 Task: Disable branch protection rules of the repository "Javascript".
Action: Mouse moved to (1228, 300)
Screenshot: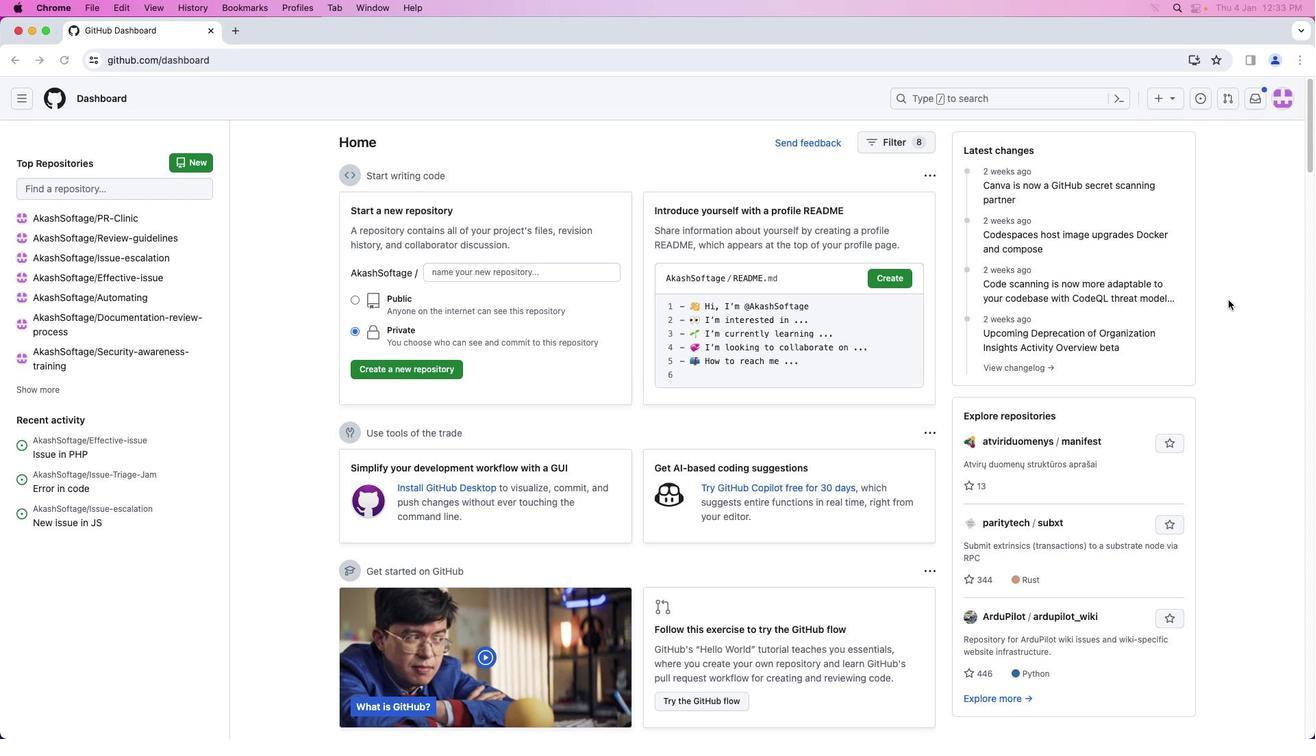 
Action: Mouse pressed left at (1228, 300)
Screenshot: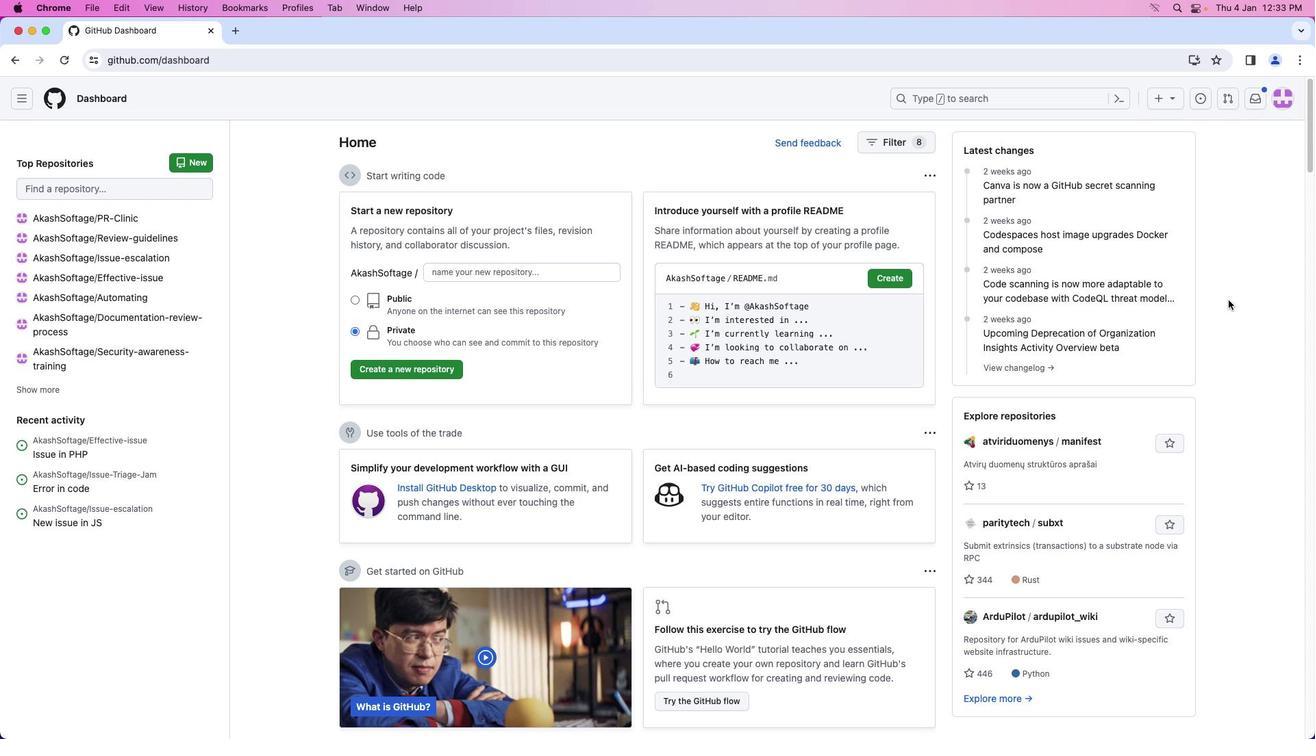 
Action: Mouse moved to (1279, 102)
Screenshot: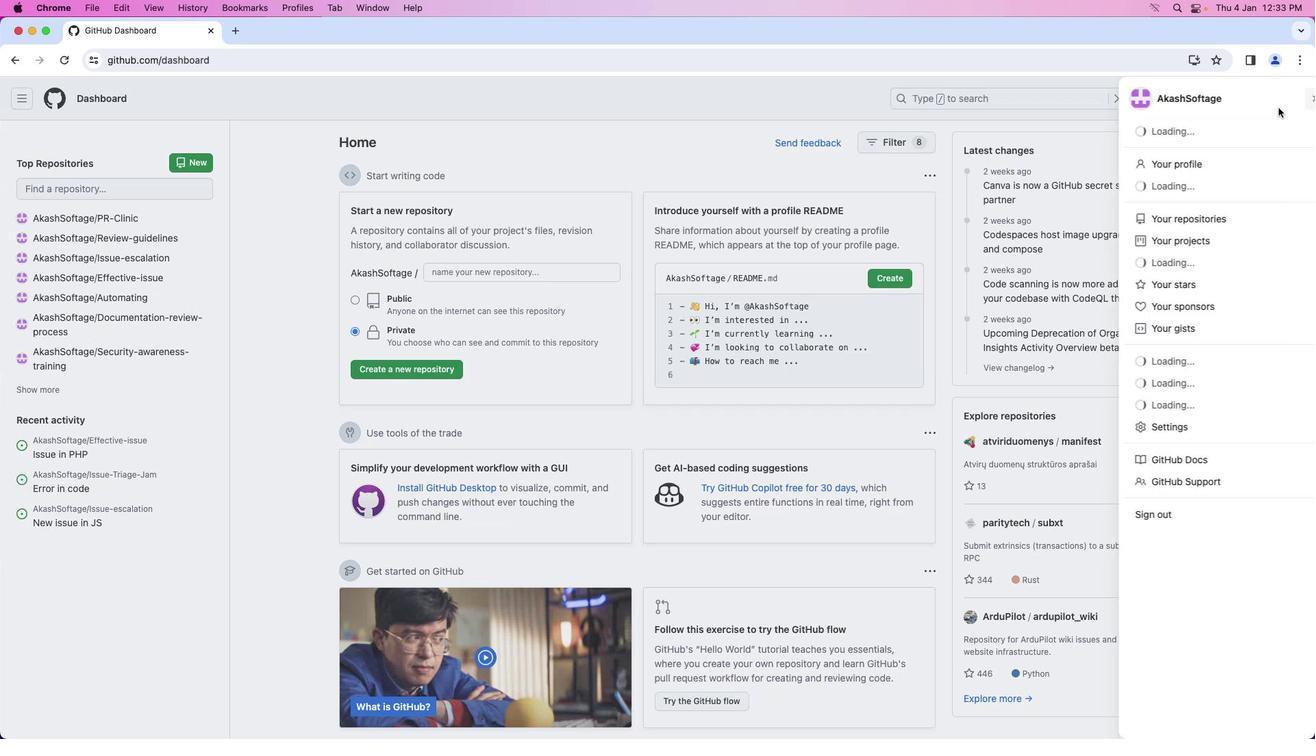 
Action: Mouse pressed left at (1279, 102)
Screenshot: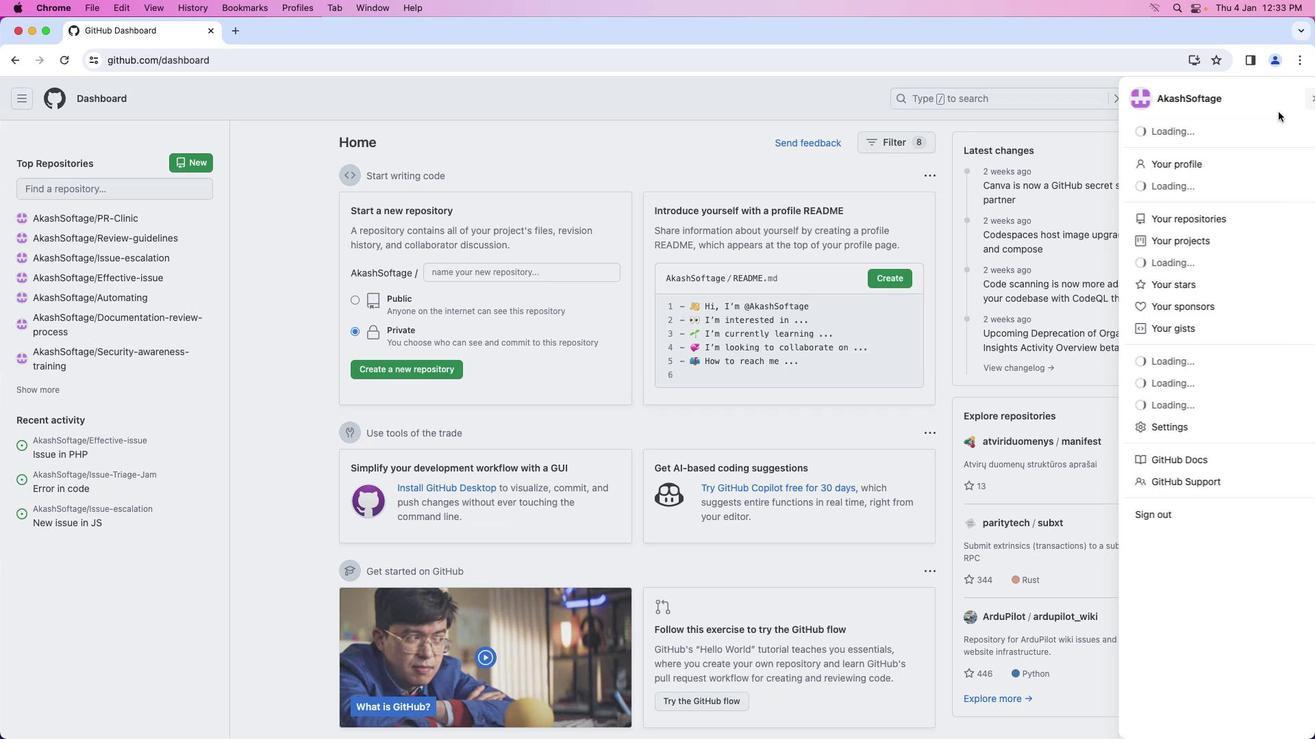 
Action: Mouse moved to (1237, 215)
Screenshot: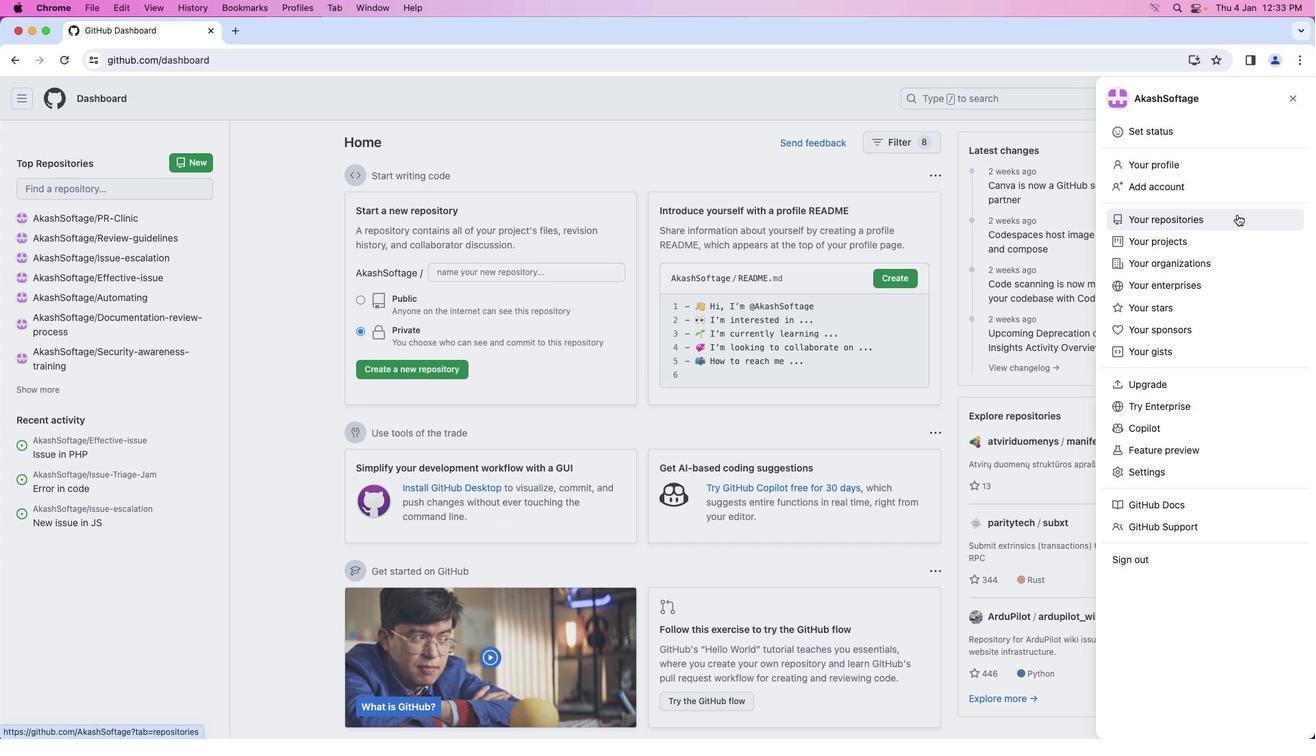 
Action: Mouse pressed left at (1237, 215)
Screenshot: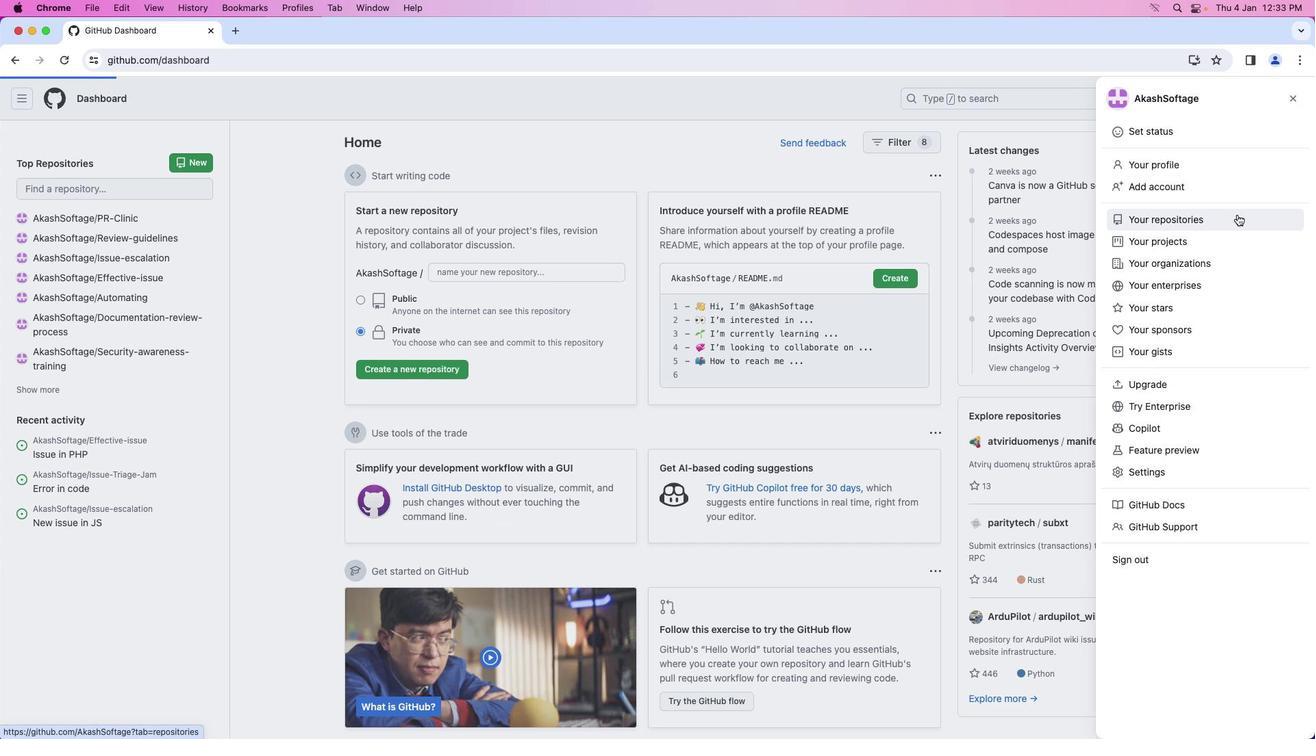
Action: Mouse moved to (484, 228)
Screenshot: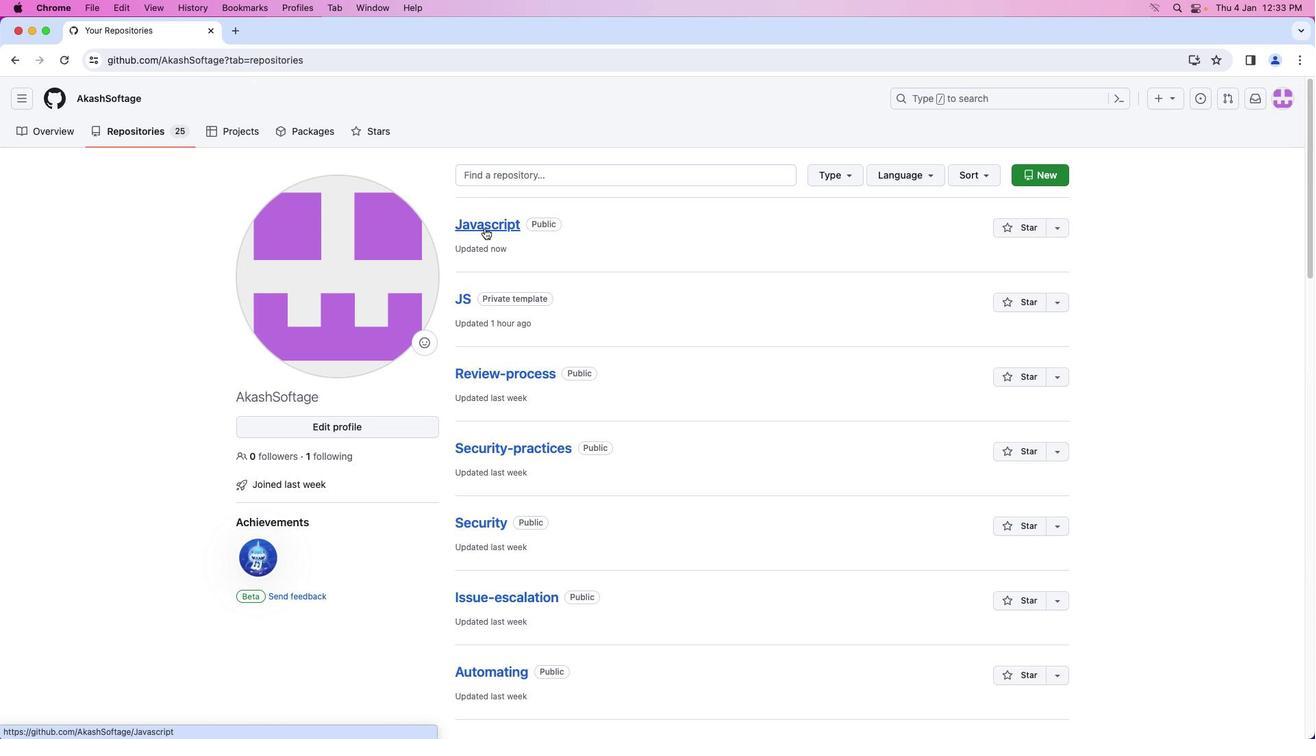 
Action: Mouse pressed left at (484, 228)
Screenshot: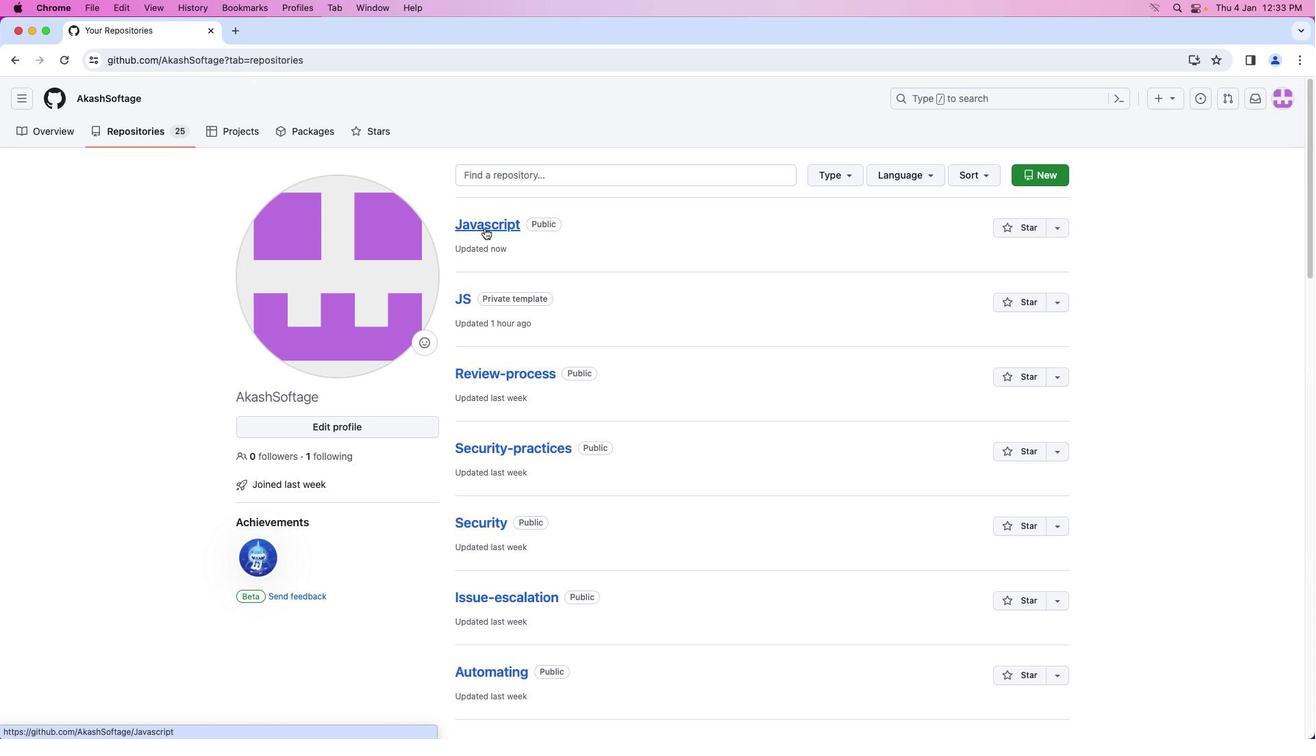 
Action: Mouse moved to (576, 132)
Screenshot: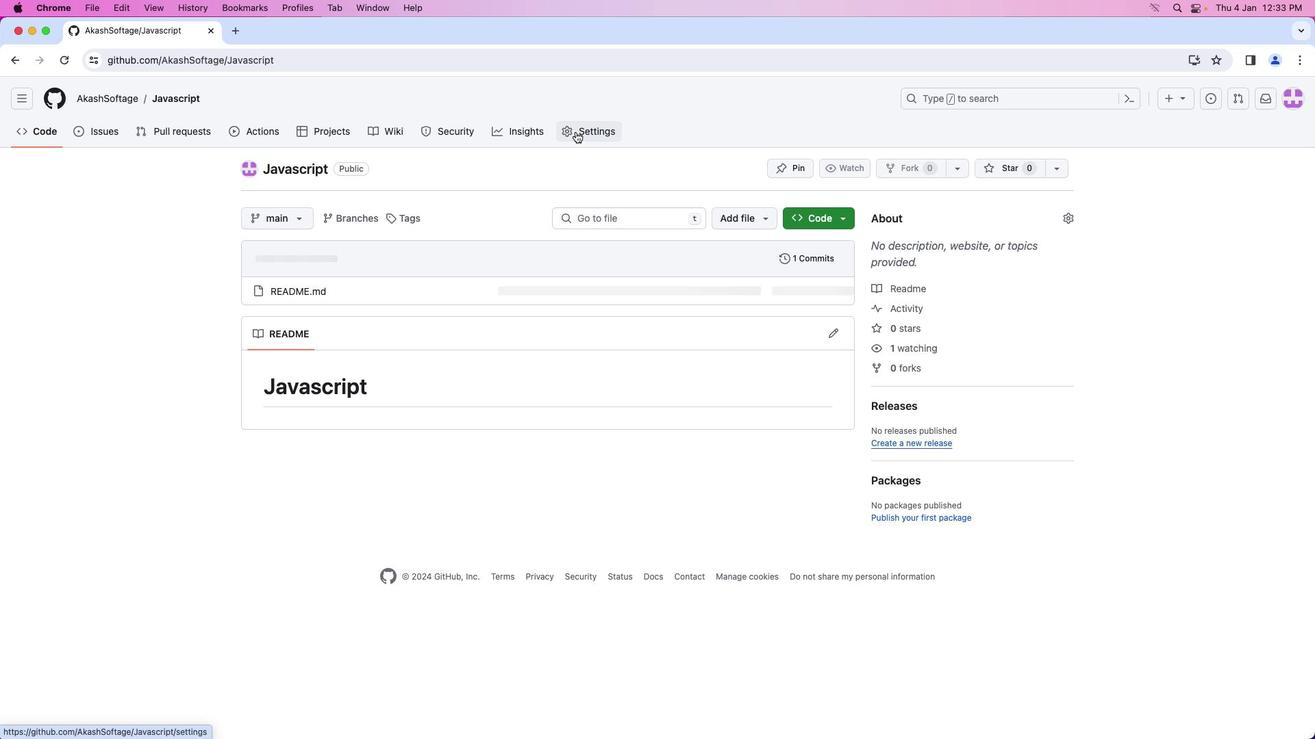 
Action: Mouse pressed left at (576, 132)
Screenshot: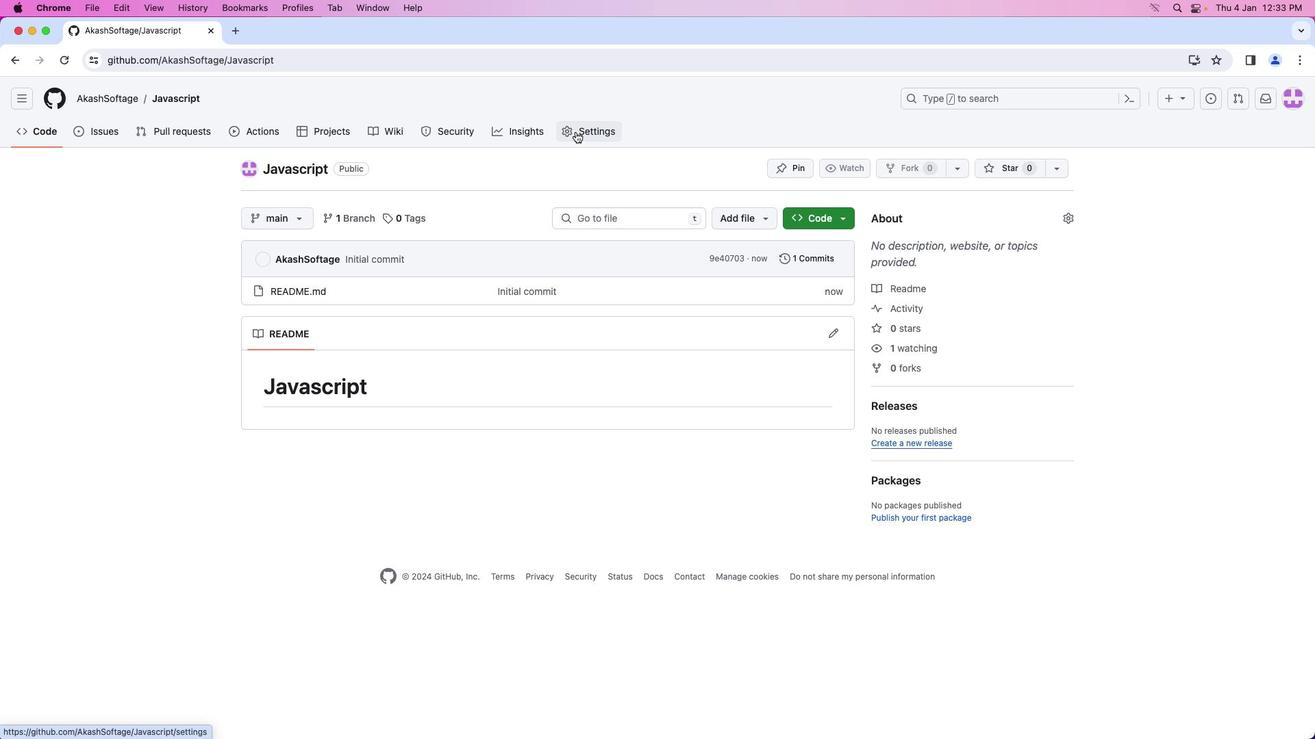 
Action: Mouse moved to (911, 376)
Screenshot: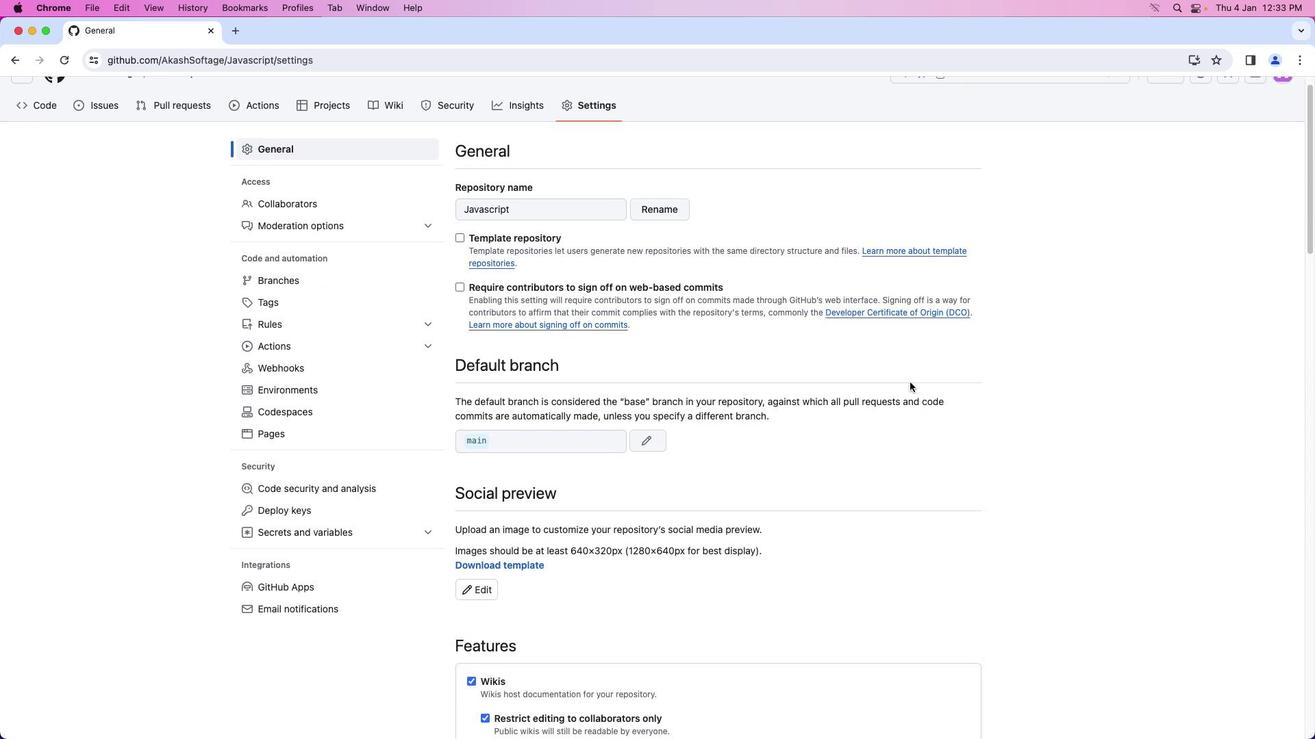 
Action: Mouse scrolled (911, 376) with delta (0, 0)
Screenshot: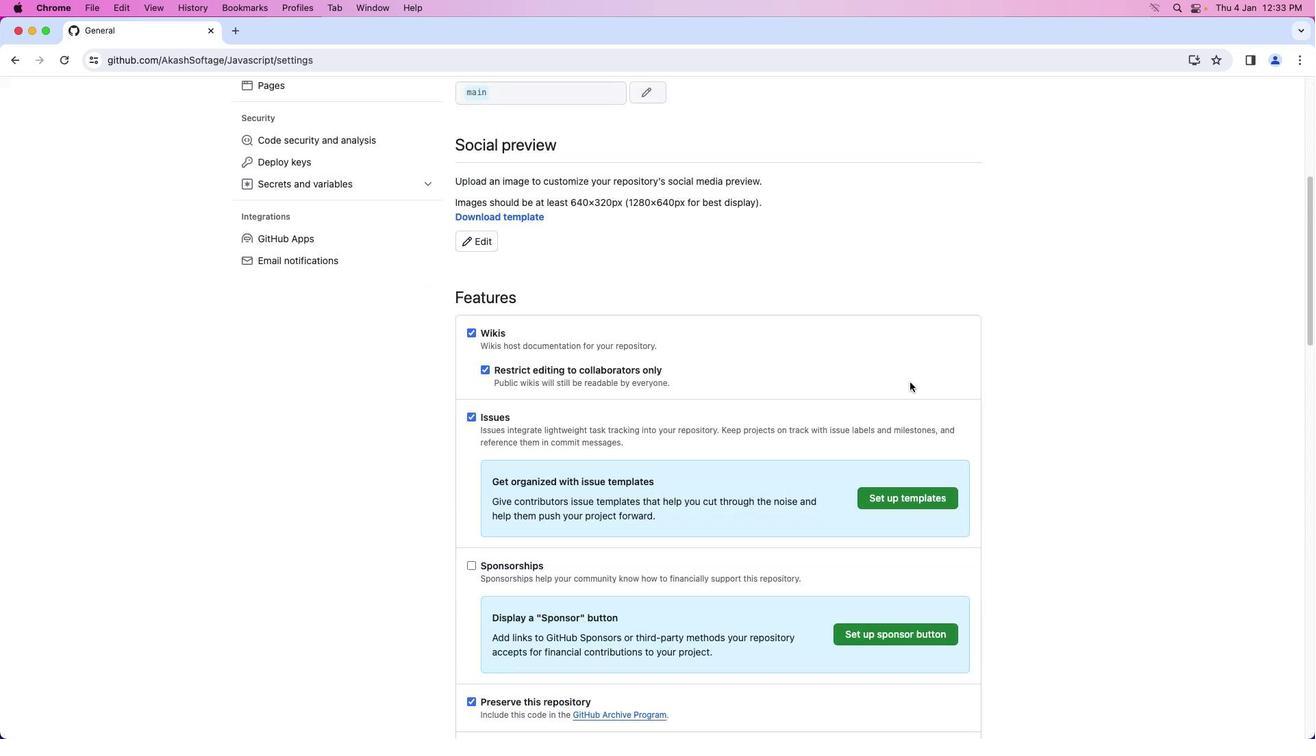 
Action: Mouse moved to (911, 379)
Screenshot: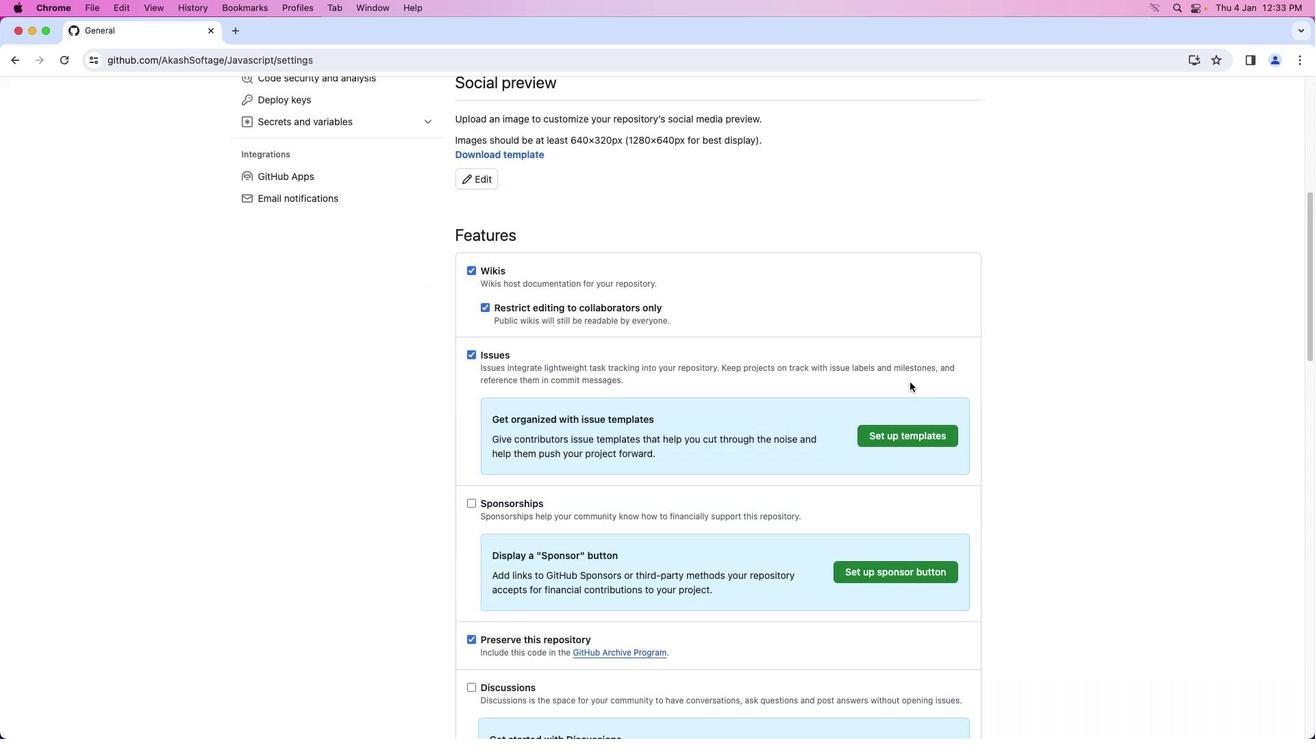 
Action: Mouse scrolled (911, 379) with delta (0, 0)
Screenshot: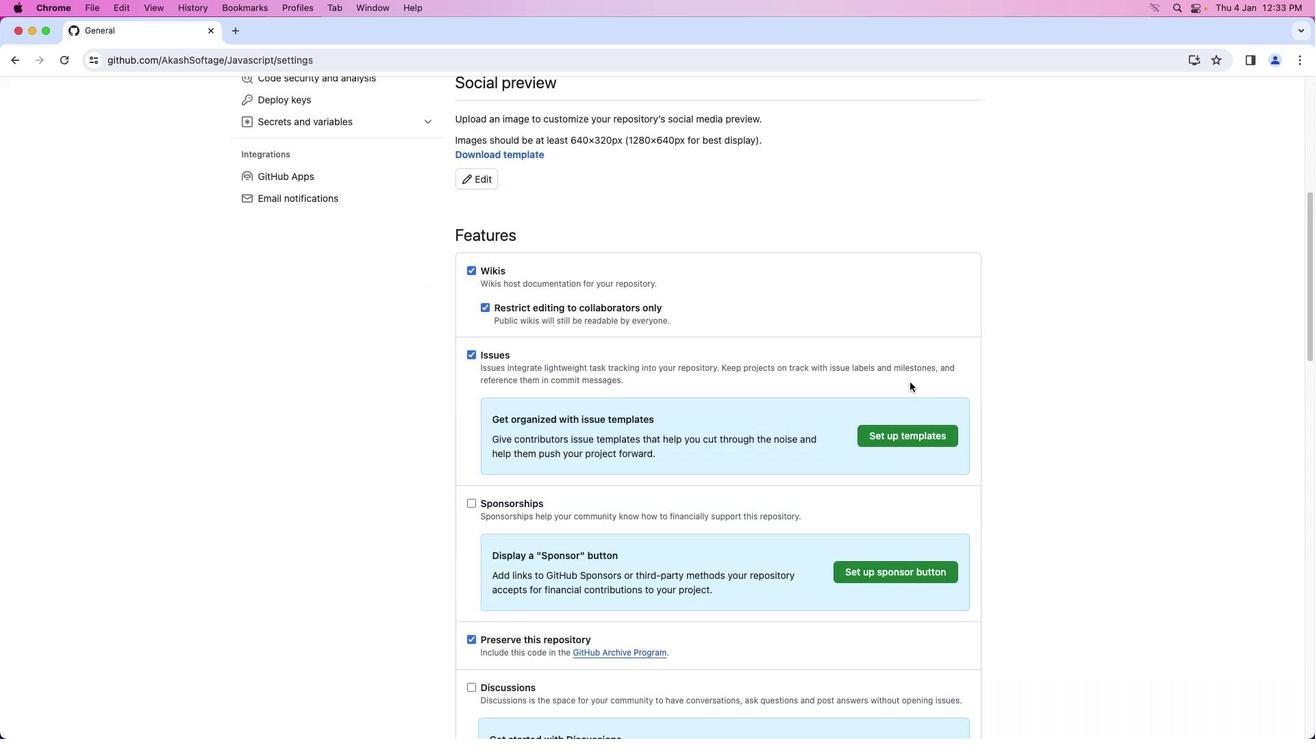 
Action: Mouse moved to (911, 380)
Screenshot: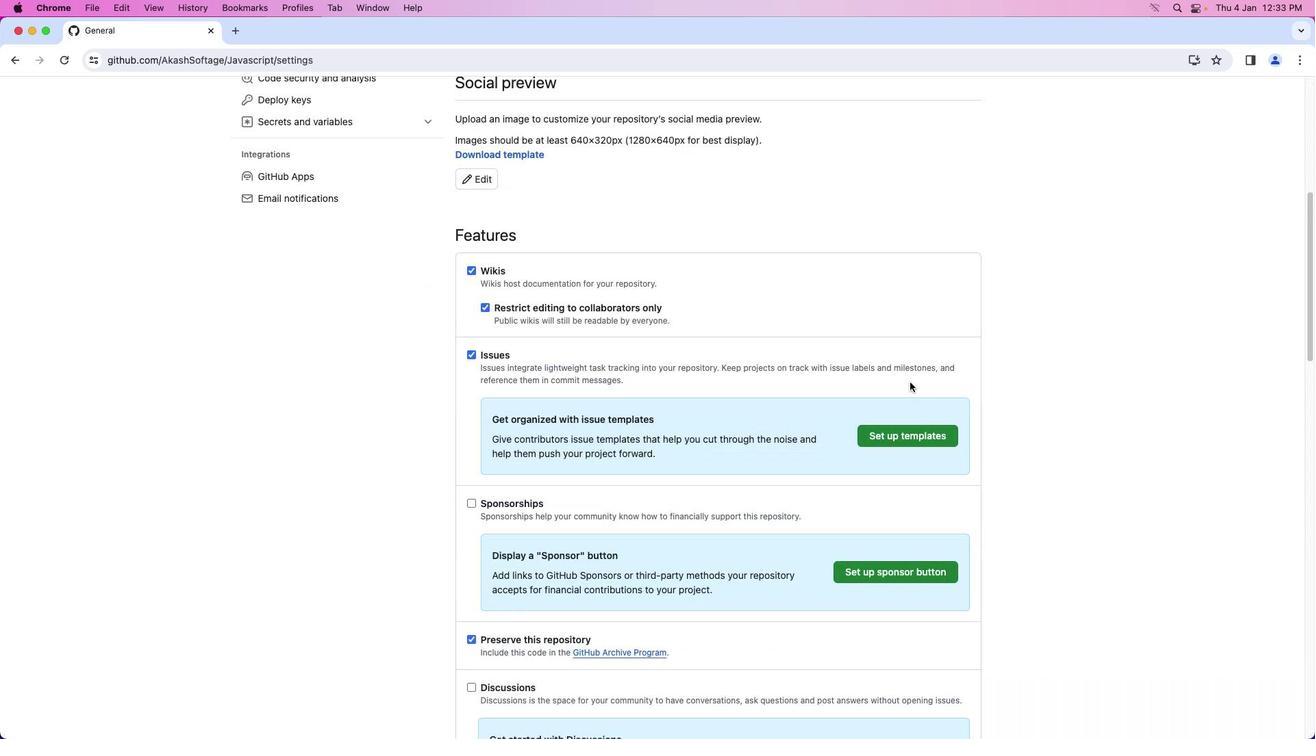 
Action: Mouse scrolled (911, 380) with delta (0, 0)
Screenshot: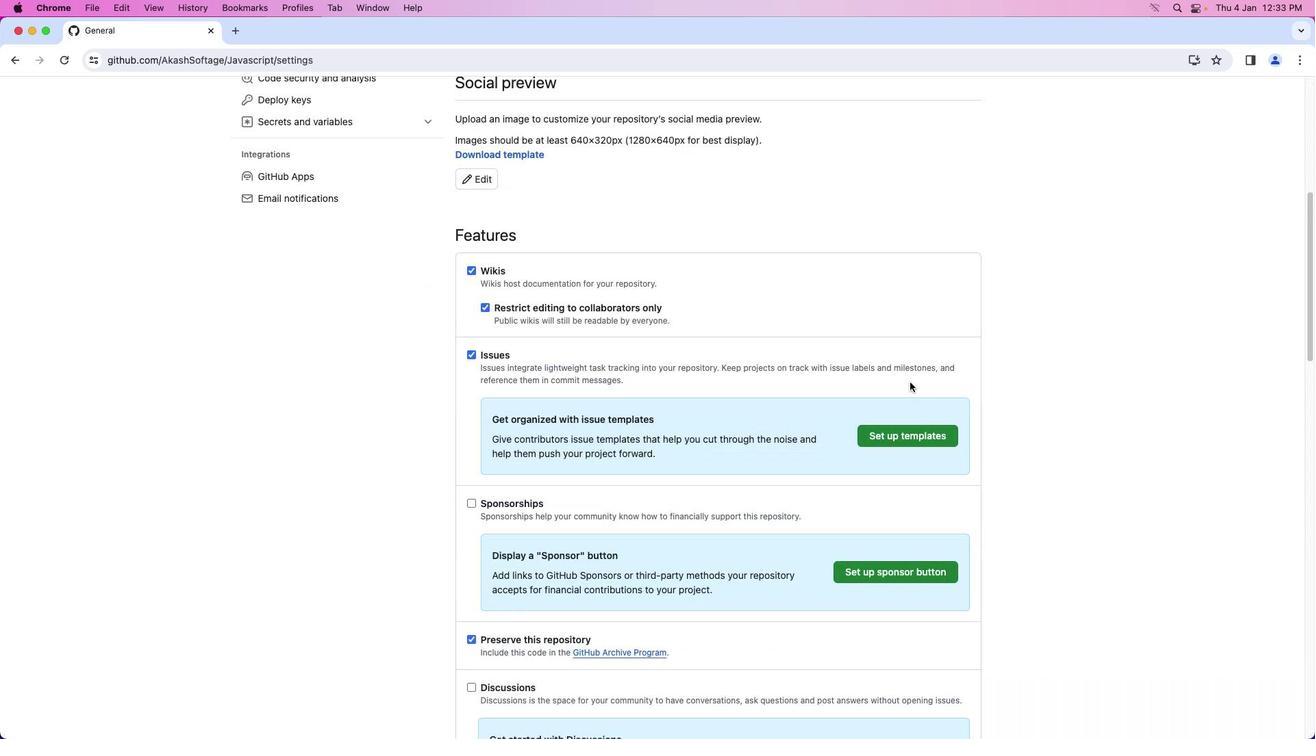 
Action: Mouse moved to (910, 382)
Screenshot: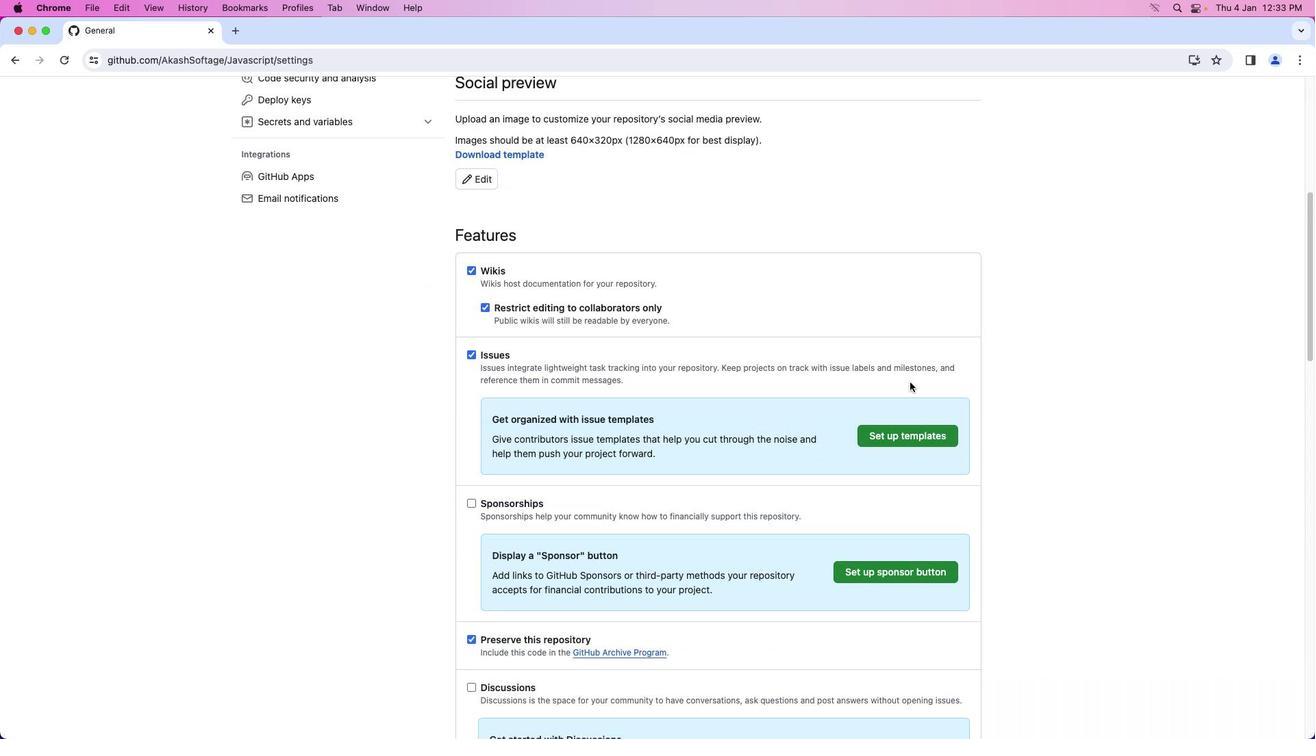 
Action: Mouse scrolled (910, 382) with delta (0, -2)
Screenshot: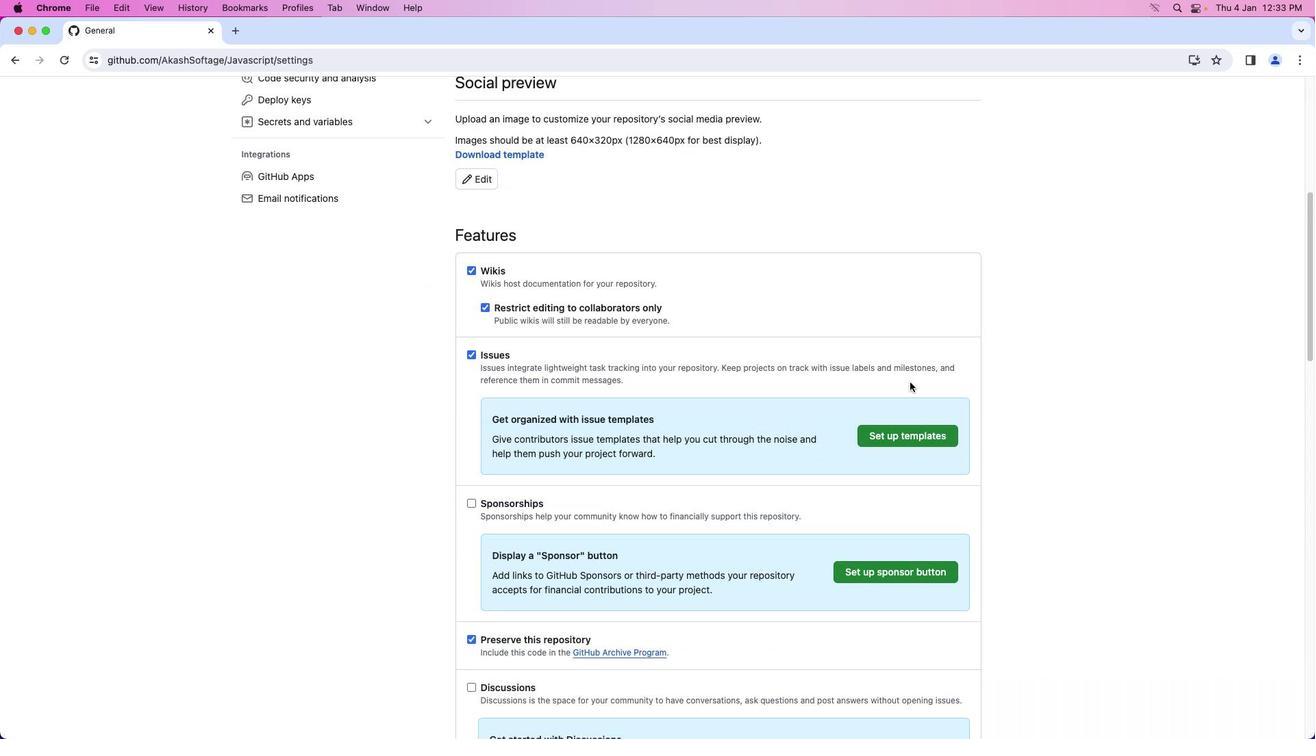 
Action: Mouse moved to (910, 382)
Screenshot: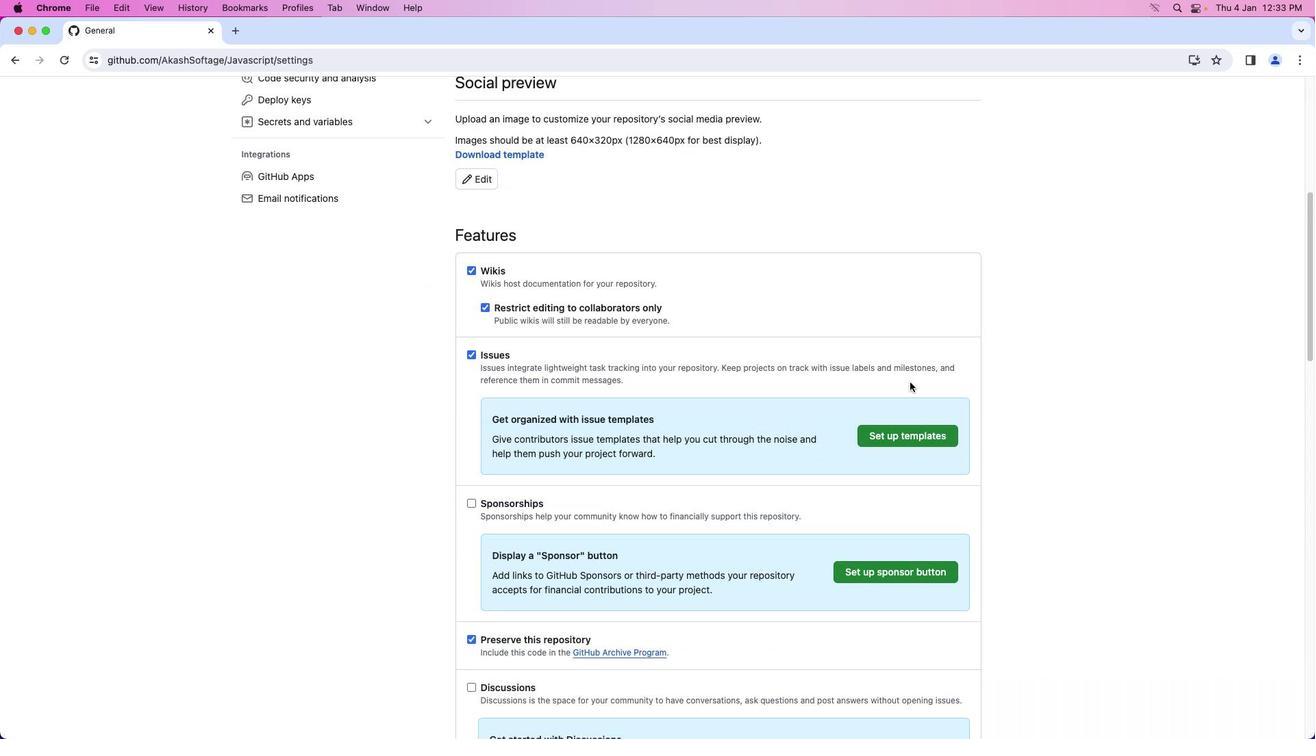 
Action: Mouse scrolled (910, 382) with delta (0, -2)
Screenshot: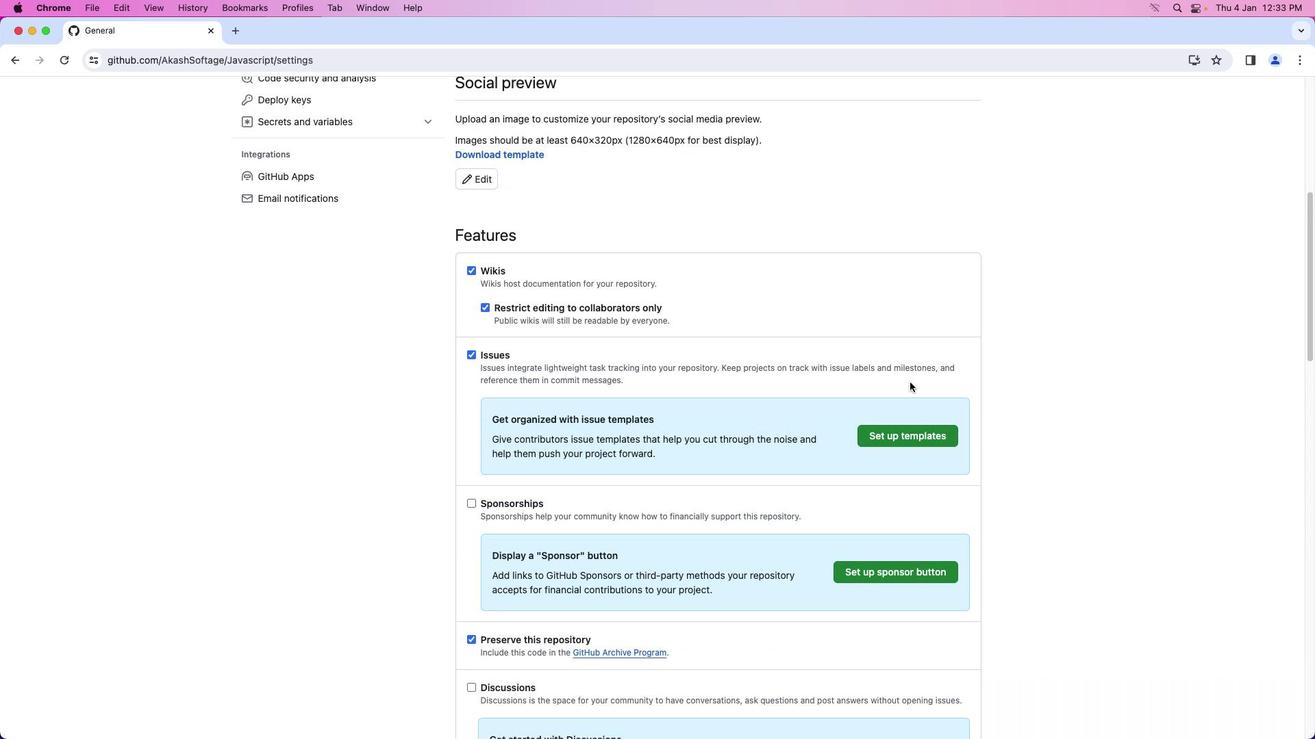 
Action: Mouse scrolled (910, 382) with delta (0, -3)
Screenshot: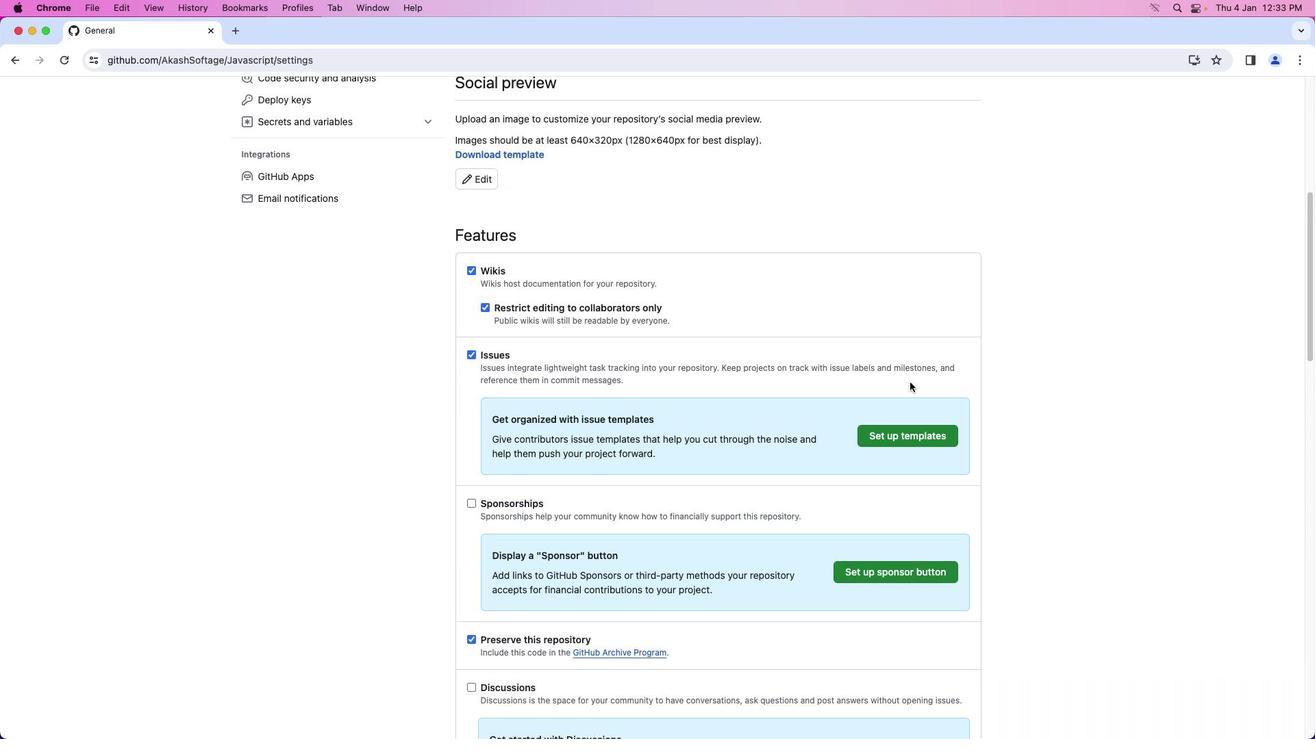
Action: Mouse scrolled (910, 382) with delta (0, 0)
Screenshot: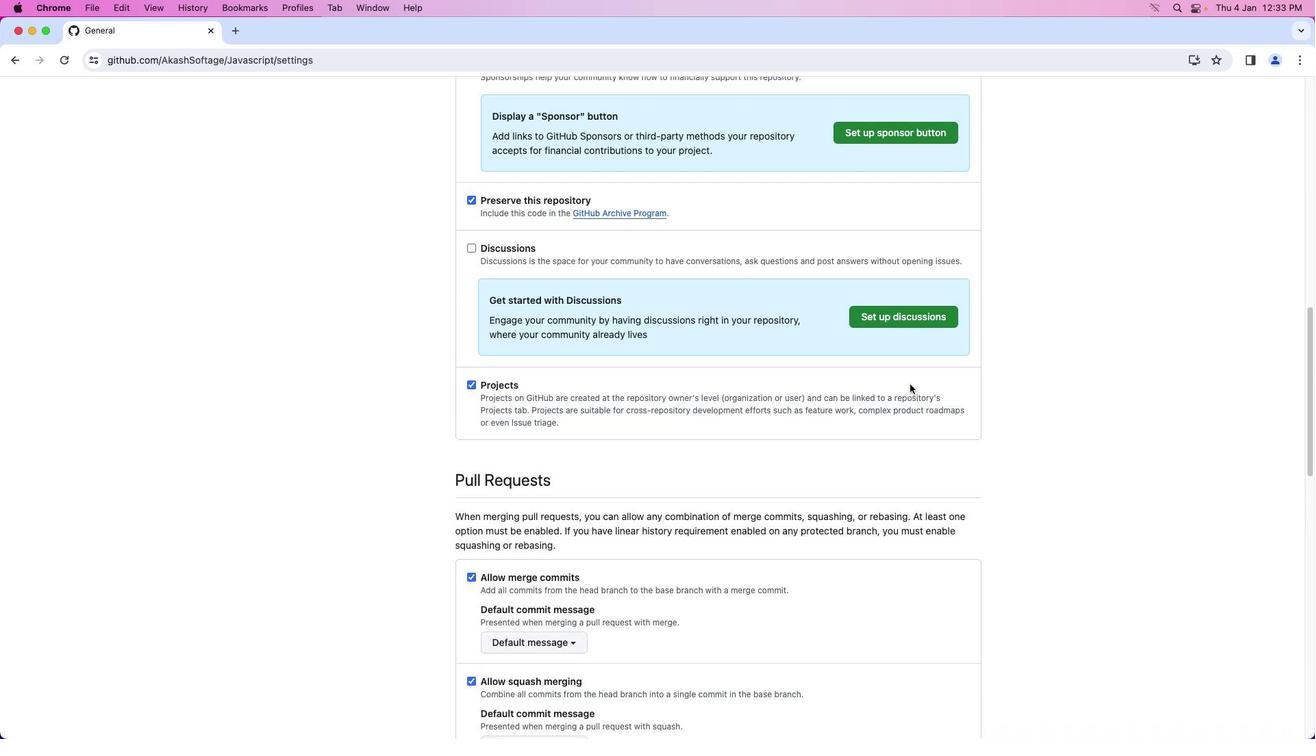 
Action: Mouse moved to (910, 383)
Screenshot: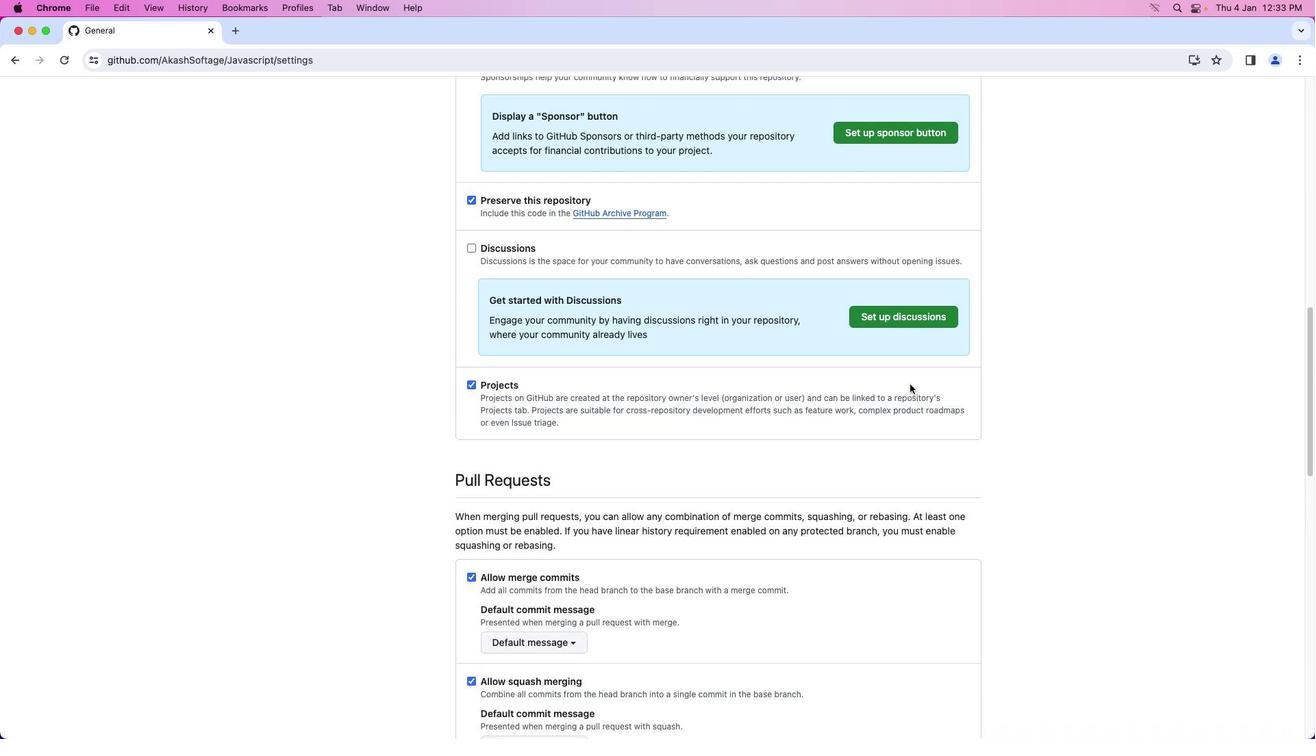 
Action: Mouse scrolled (910, 383) with delta (0, 0)
Screenshot: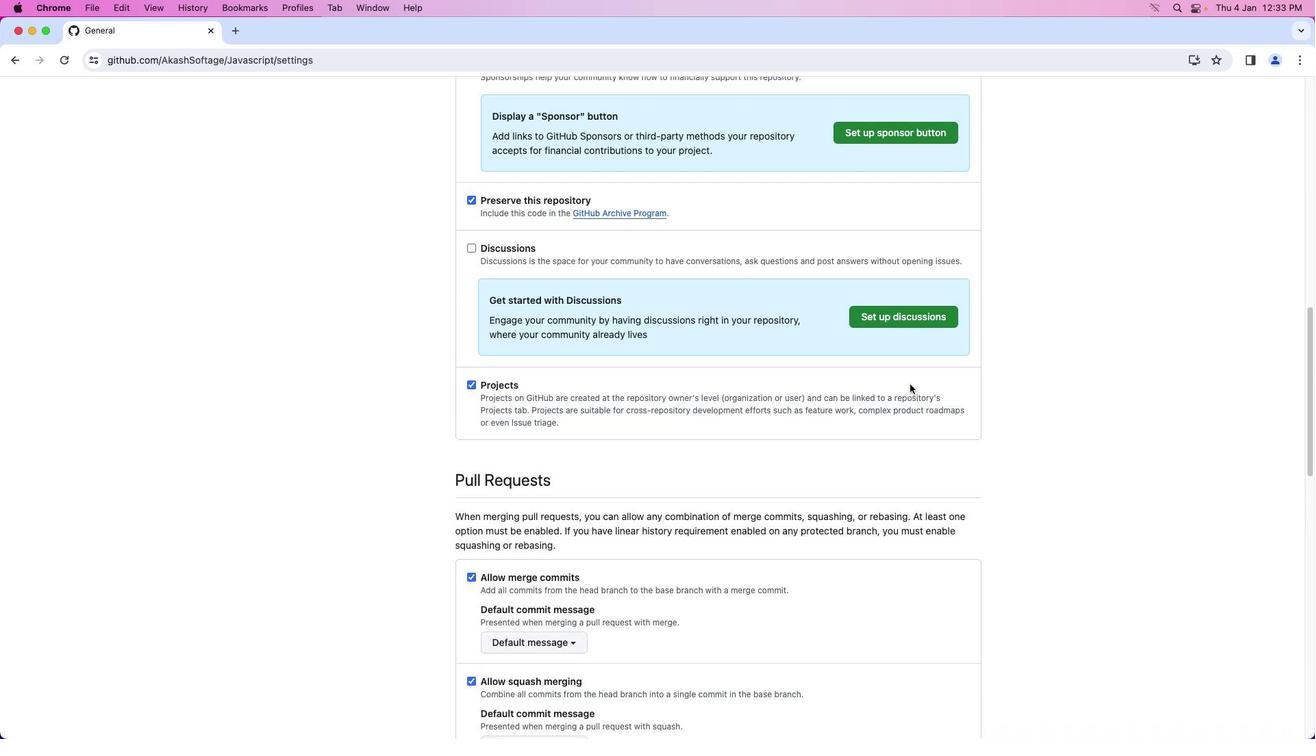 
Action: Mouse moved to (910, 384)
Screenshot: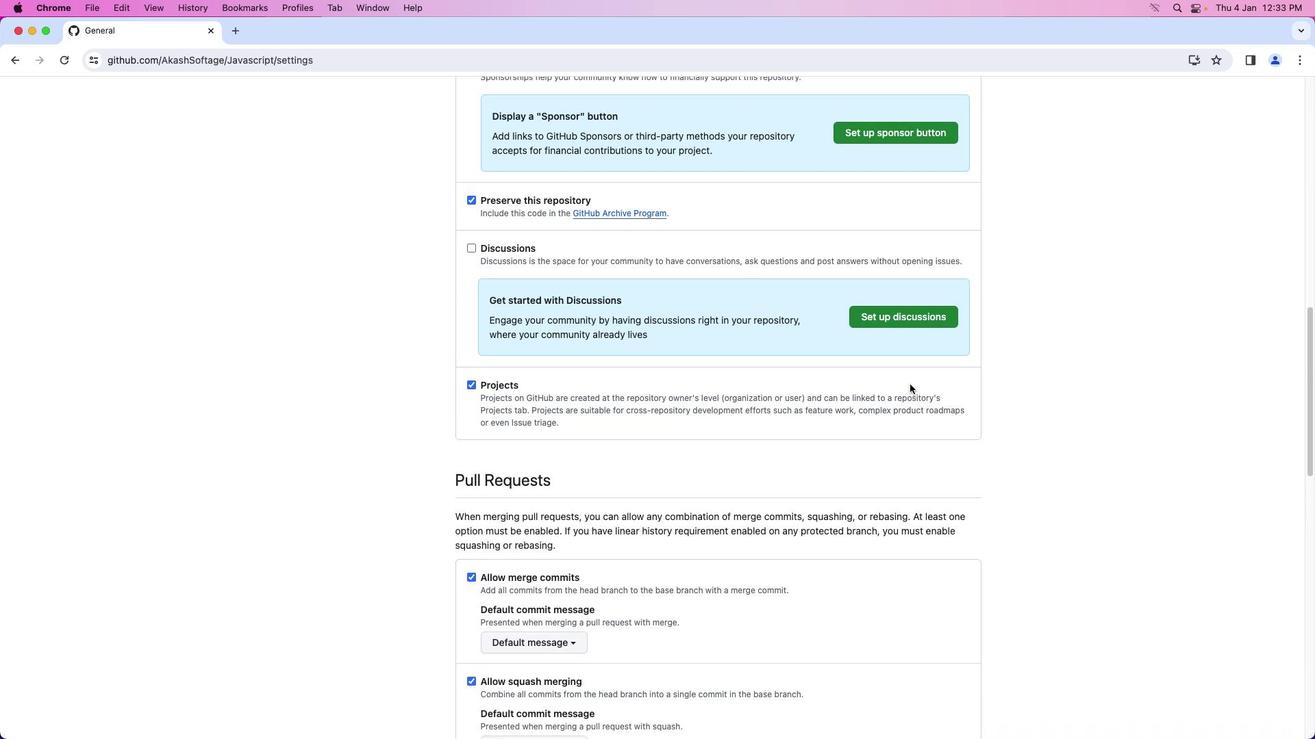 
Action: Mouse scrolled (910, 384) with delta (0, -2)
Screenshot: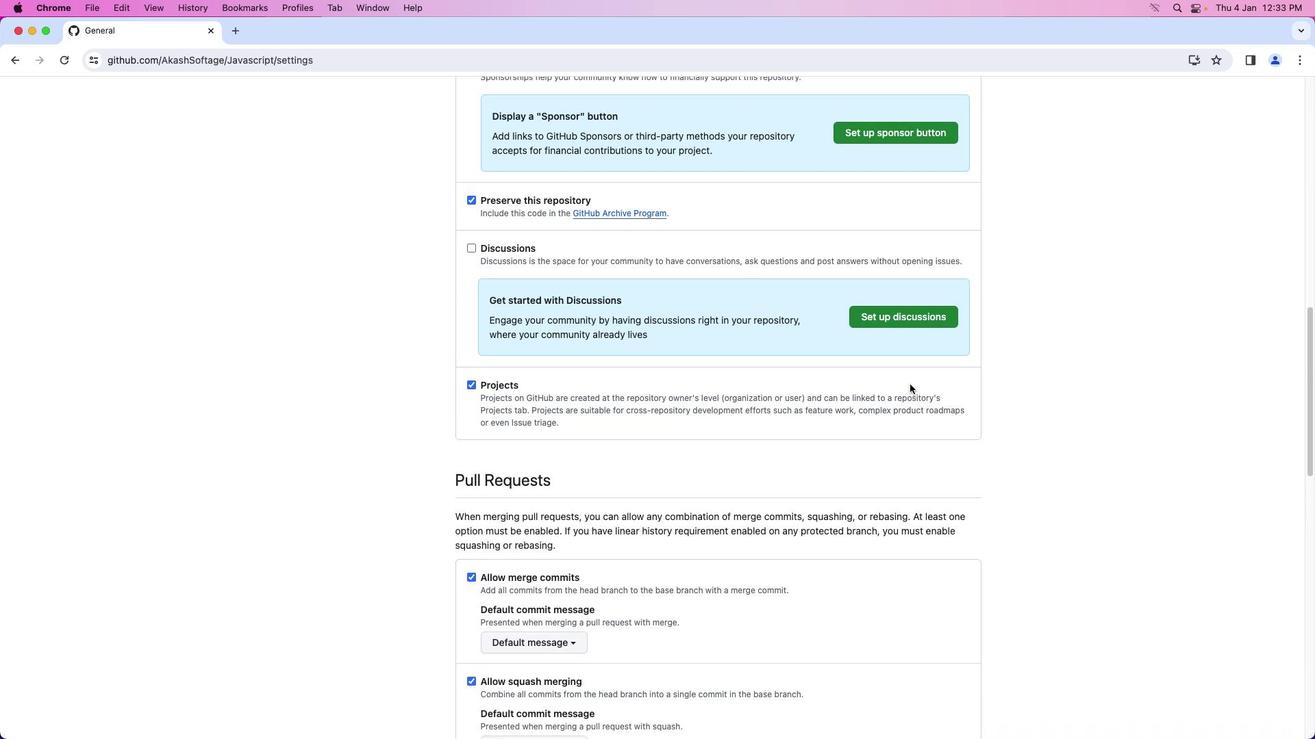 
Action: Mouse moved to (910, 384)
Screenshot: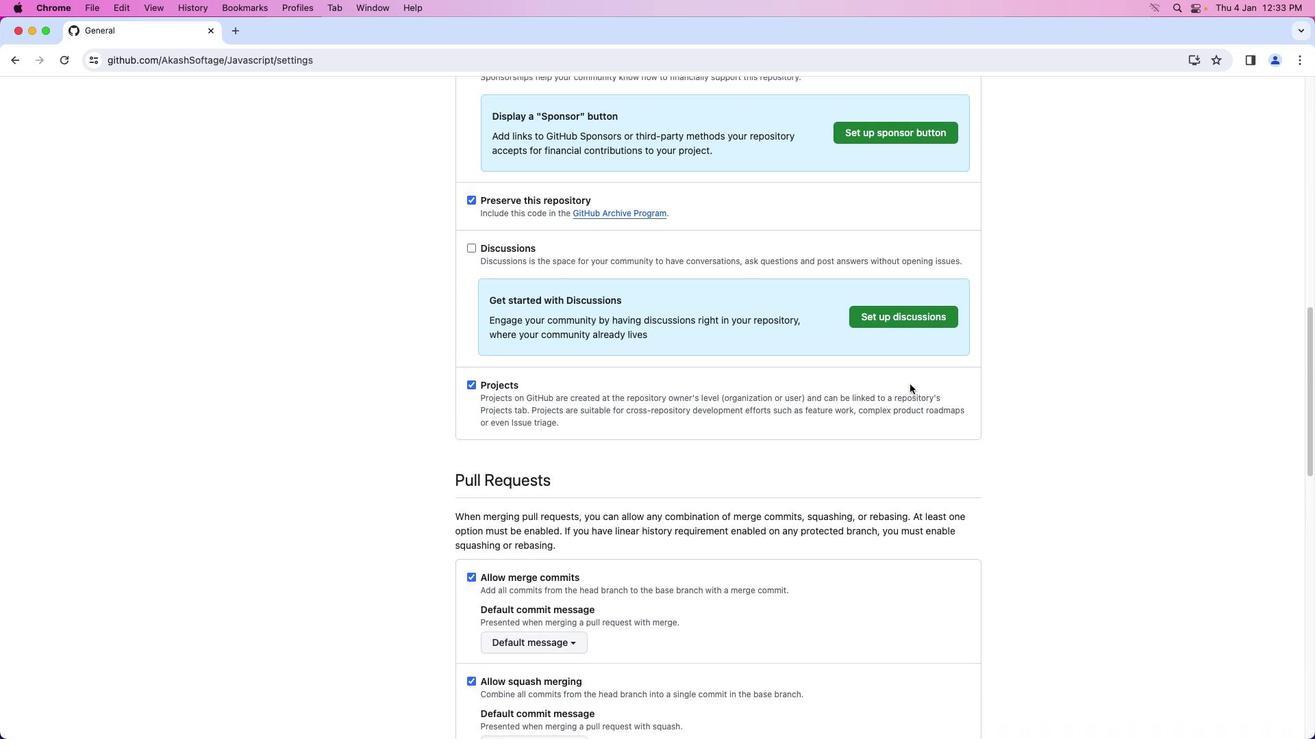 
Action: Mouse scrolled (910, 384) with delta (0, -3)
Screenshot: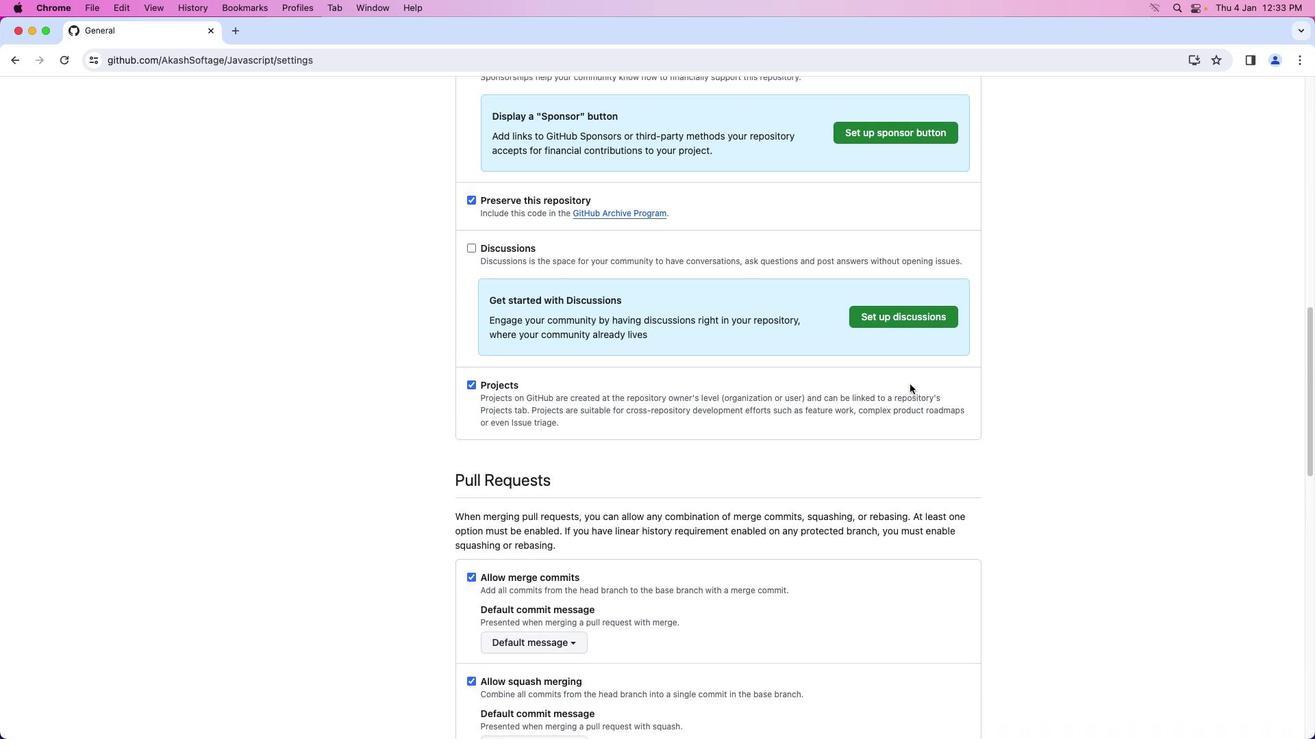 
Action: Mouse scrolled (910, 384) with delta (0, -3)
Screenshot: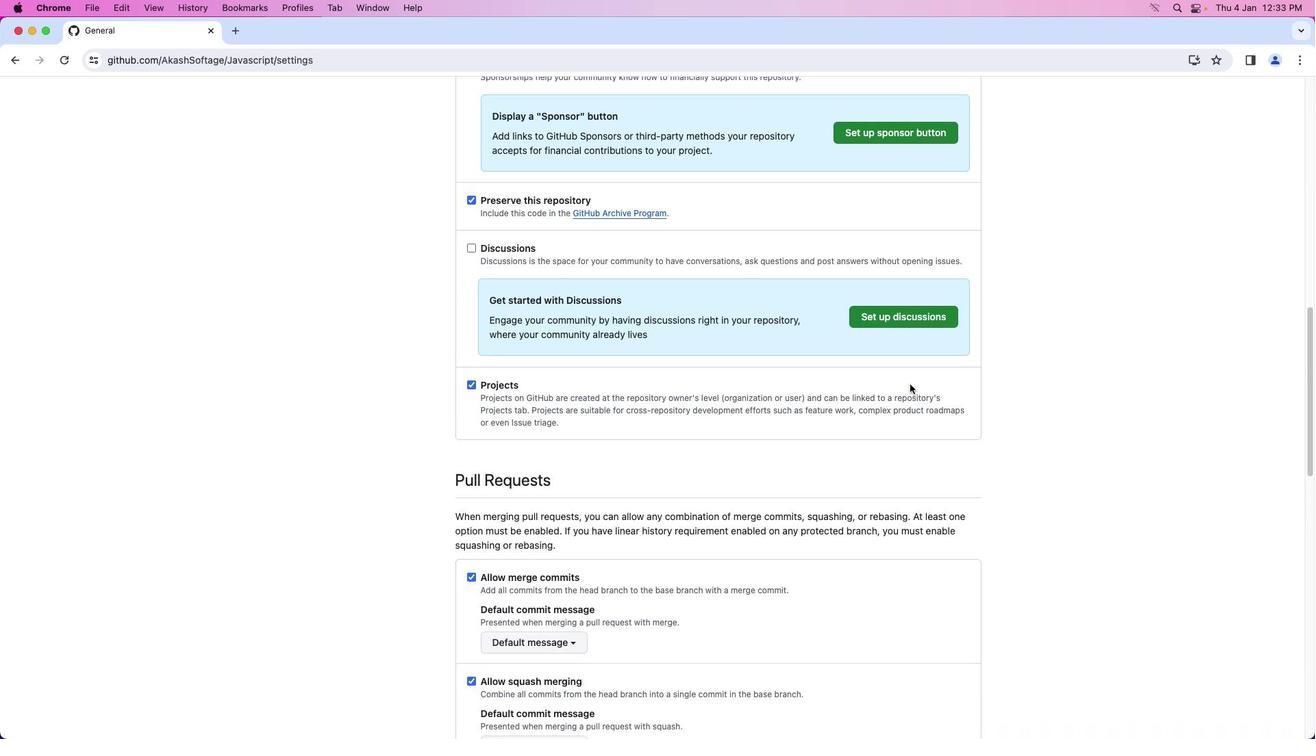 
Action: Mouse scrolled (910, 384) with delta (0, 0)
Screenshot: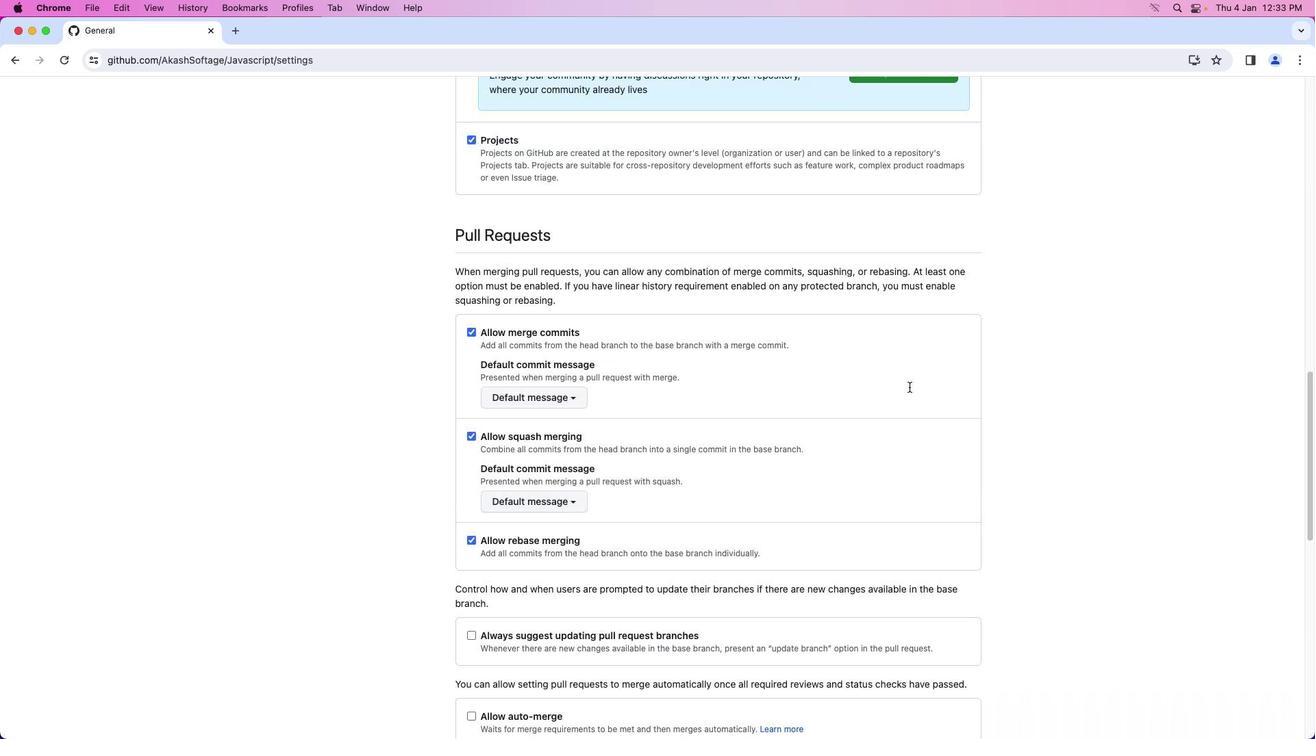 
Action: Mouse moved to (909, 386)
Screenshot: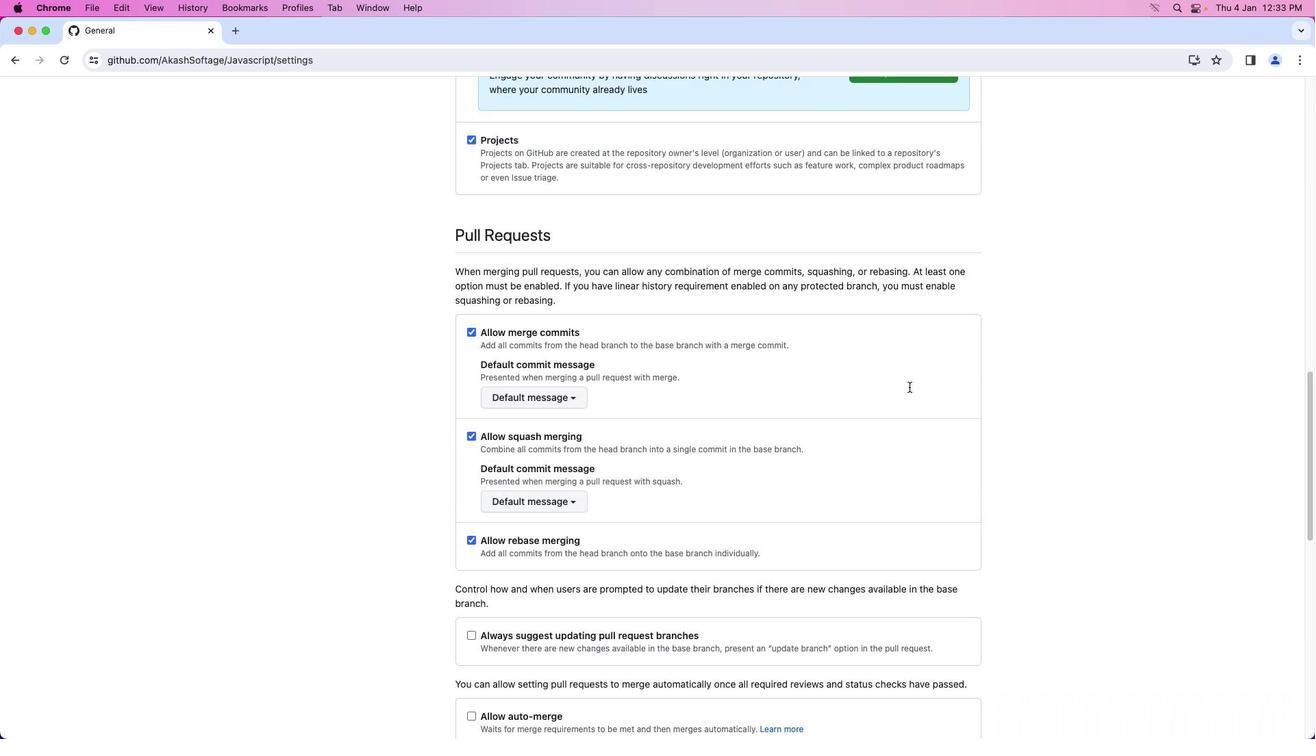 
Action: Mouse scrolled (909, 386) with delta (0, 0)
Screenshot: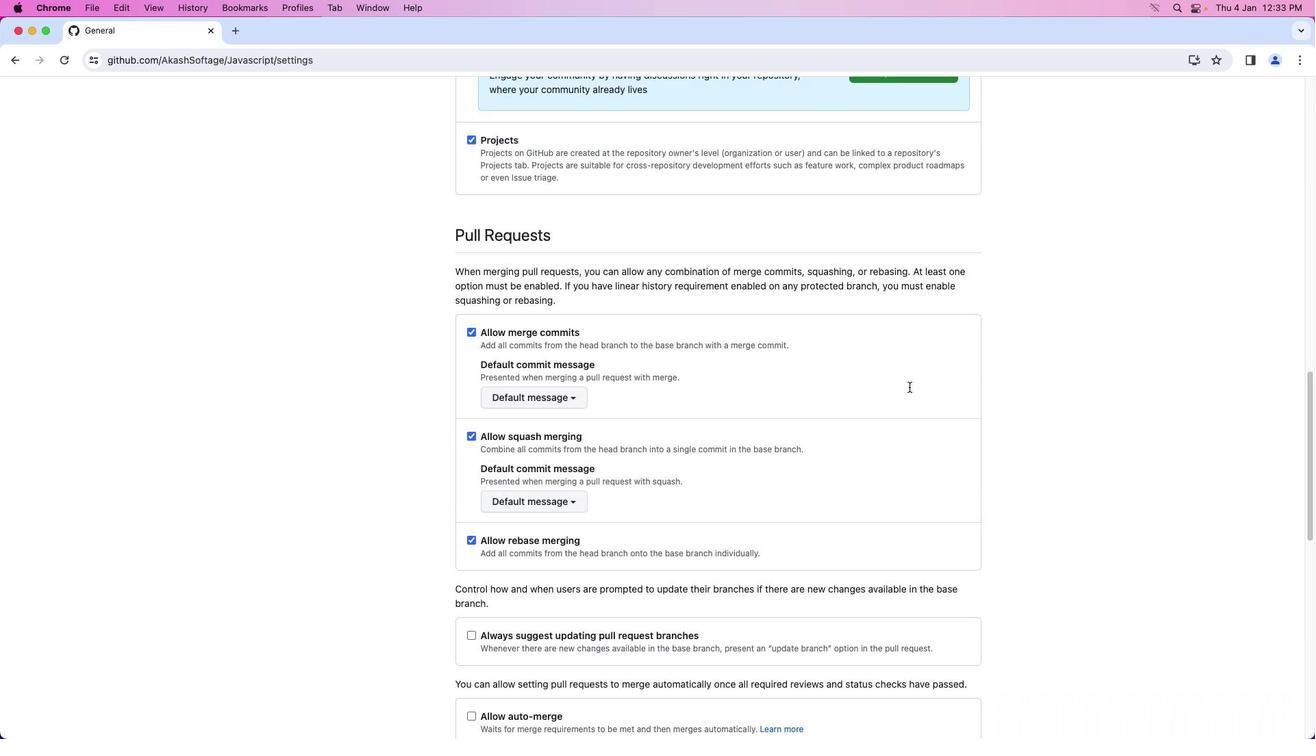 
Action: Mouse moved to (909, 387)
Screenshot: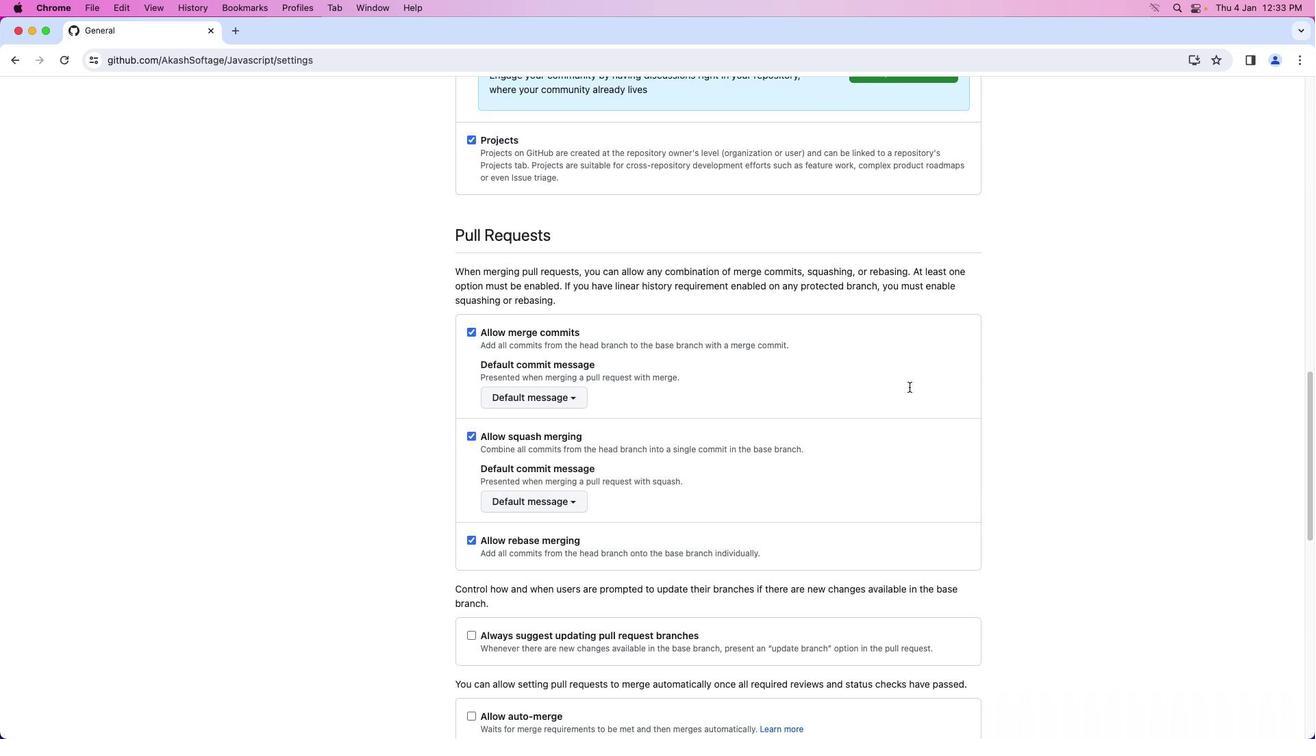 
Action: Mouse scrolled (909, 387) with delta (0, -2)
Screenshot: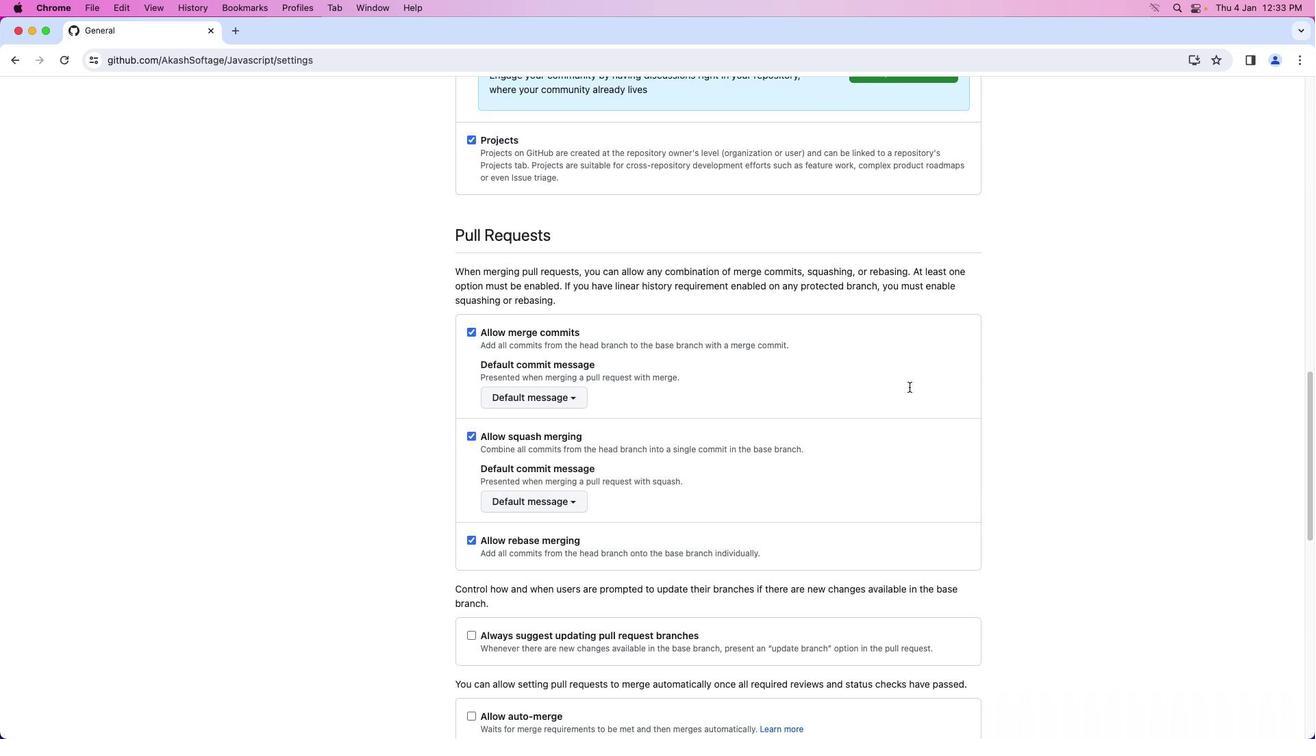 
Action: Mouse moved to (909, 387)
Screenshot: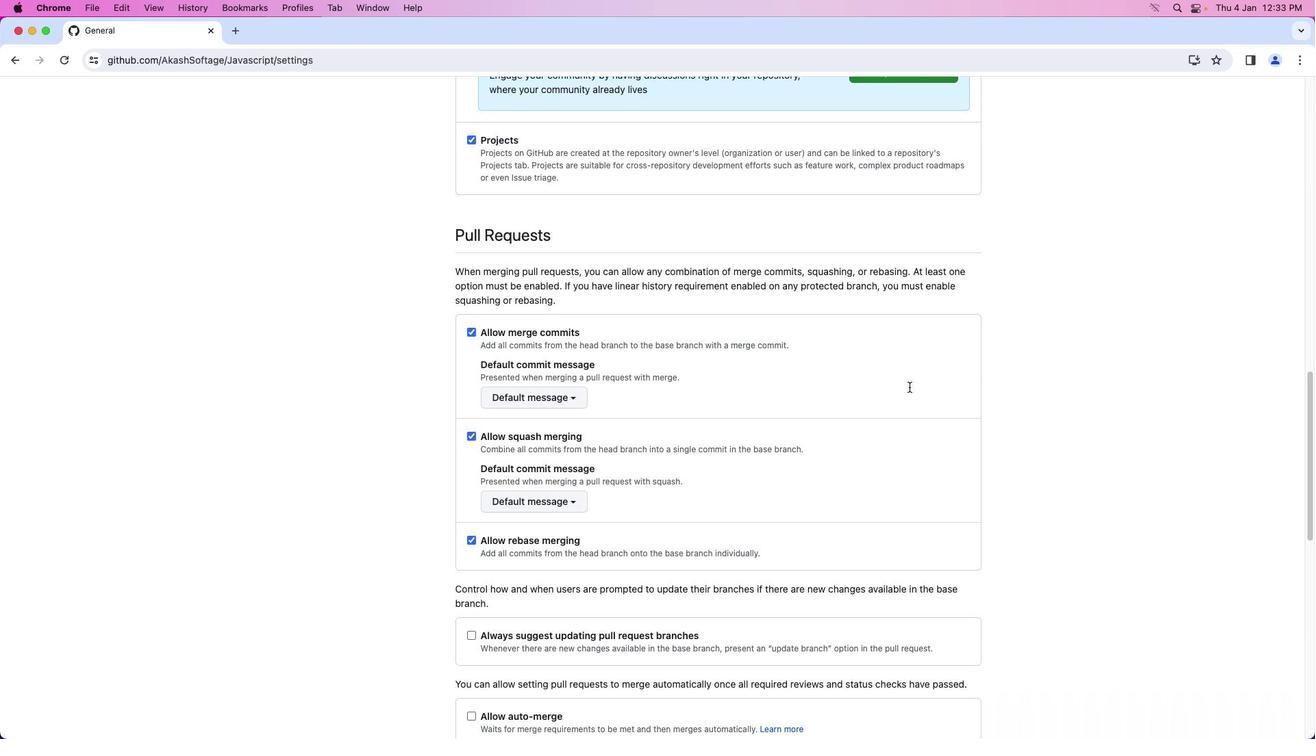 
Action: Mouse scrolled (909, 387) with delta (0, -2)
Screenshot: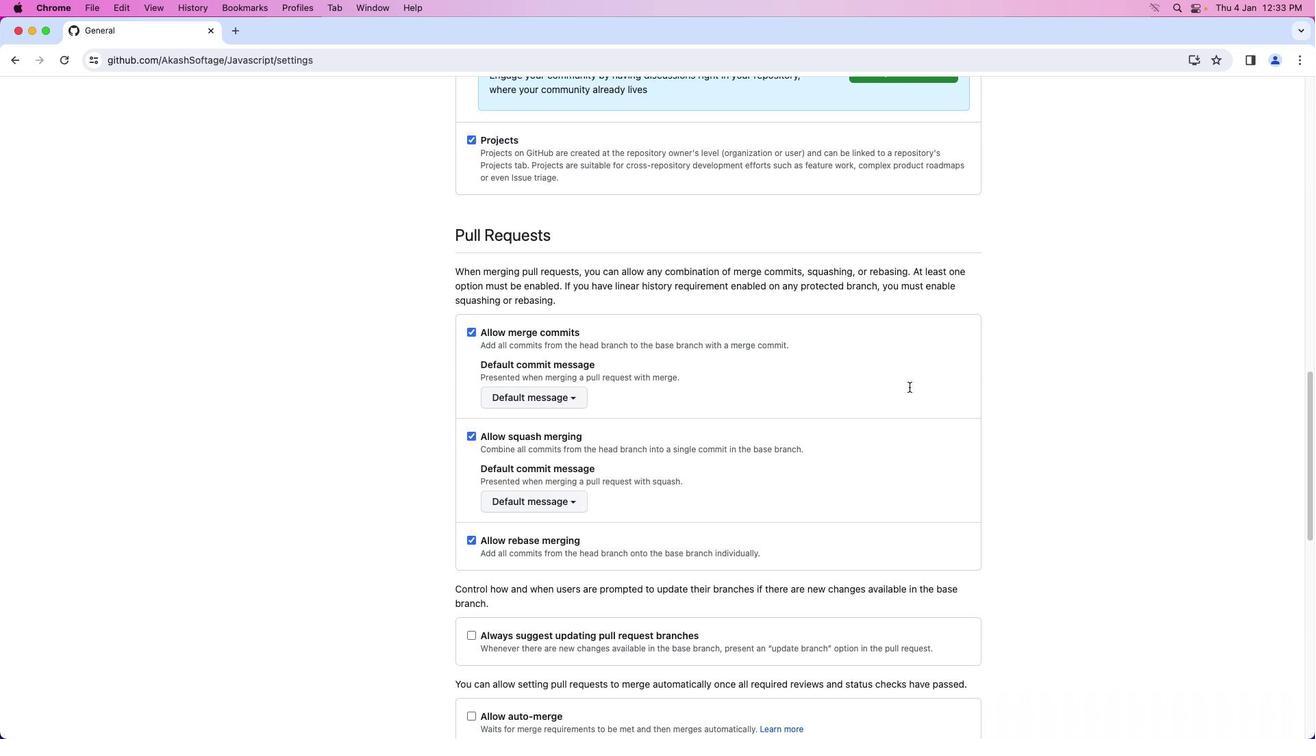 
Action: Mouse scrolled (909, 387) with delta (0, 0)
Screenshot: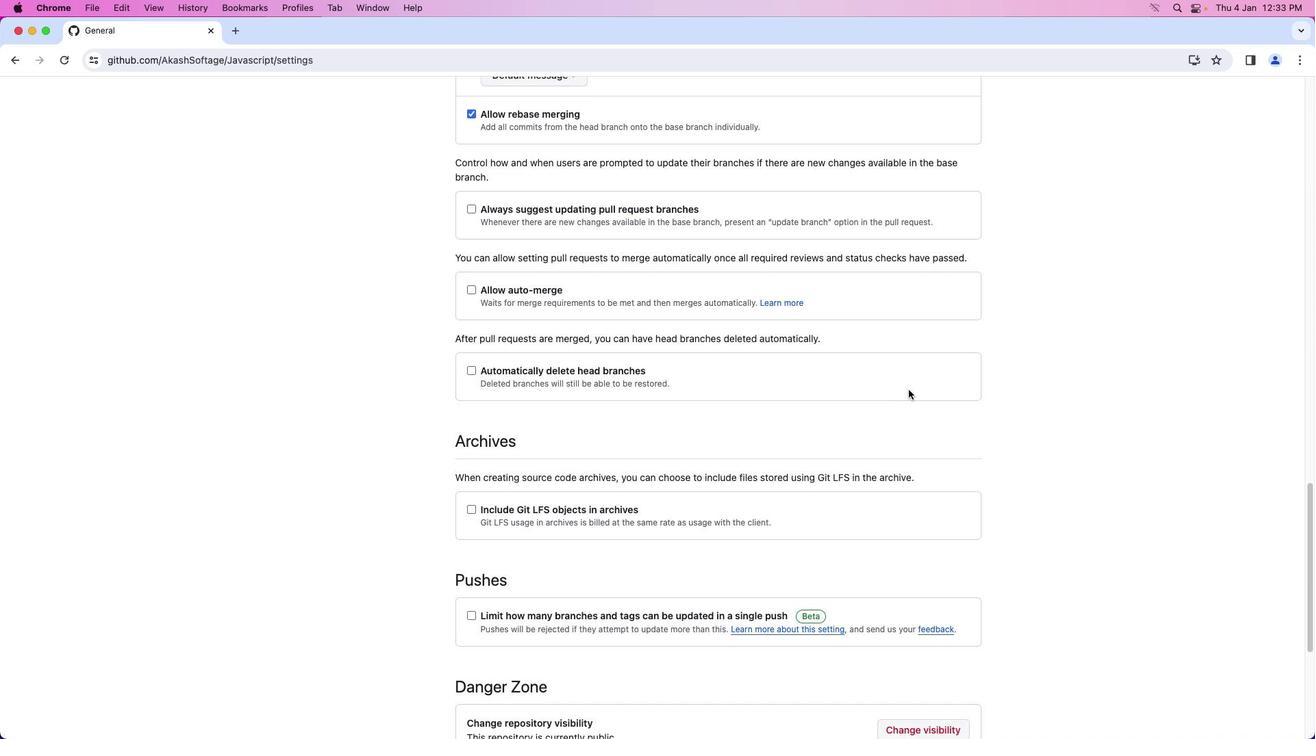 
Action: Mouse moved to (909, 387)
Screenshot: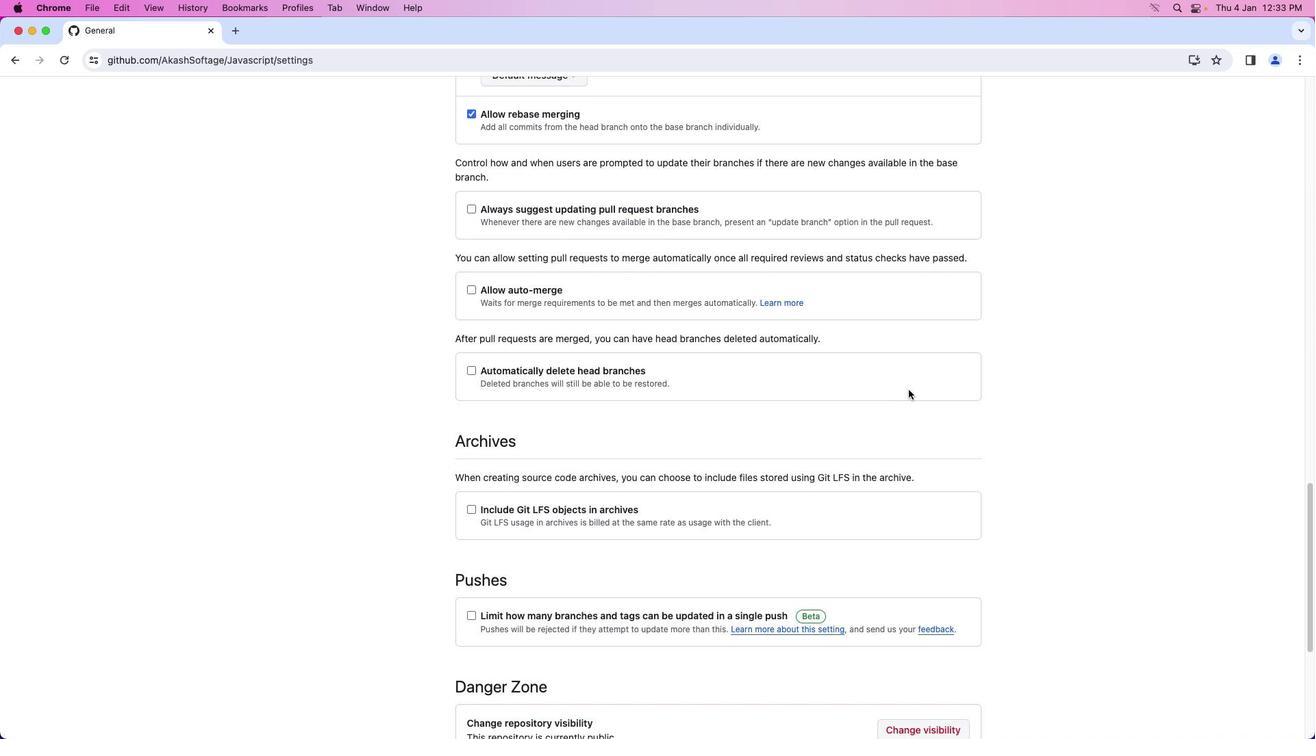 
Action: Mouse scrolled (909, 387) with delta (0, 0)
Screenshot: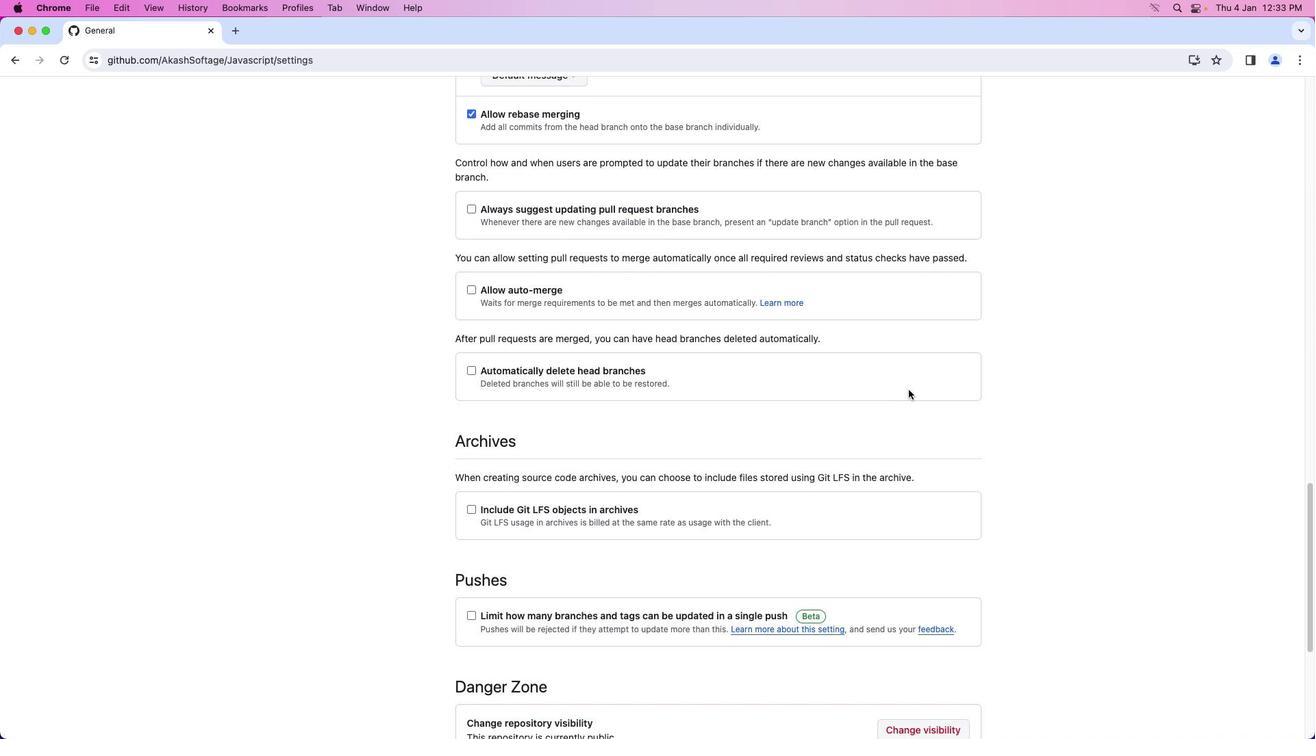
Action: Mouse moved to (909, 389)
Screenshot: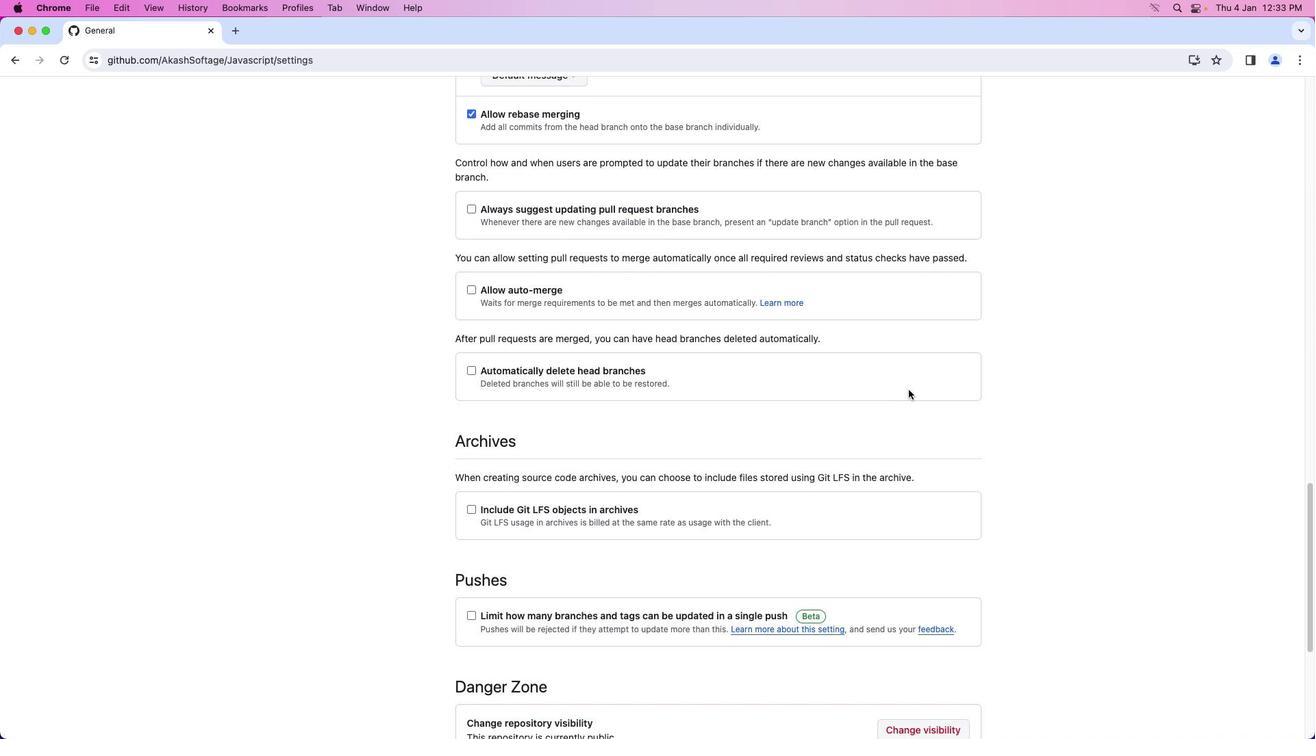 
Action: Mouse scrolled (909, 389) with delta (0, -2)
Screenshot: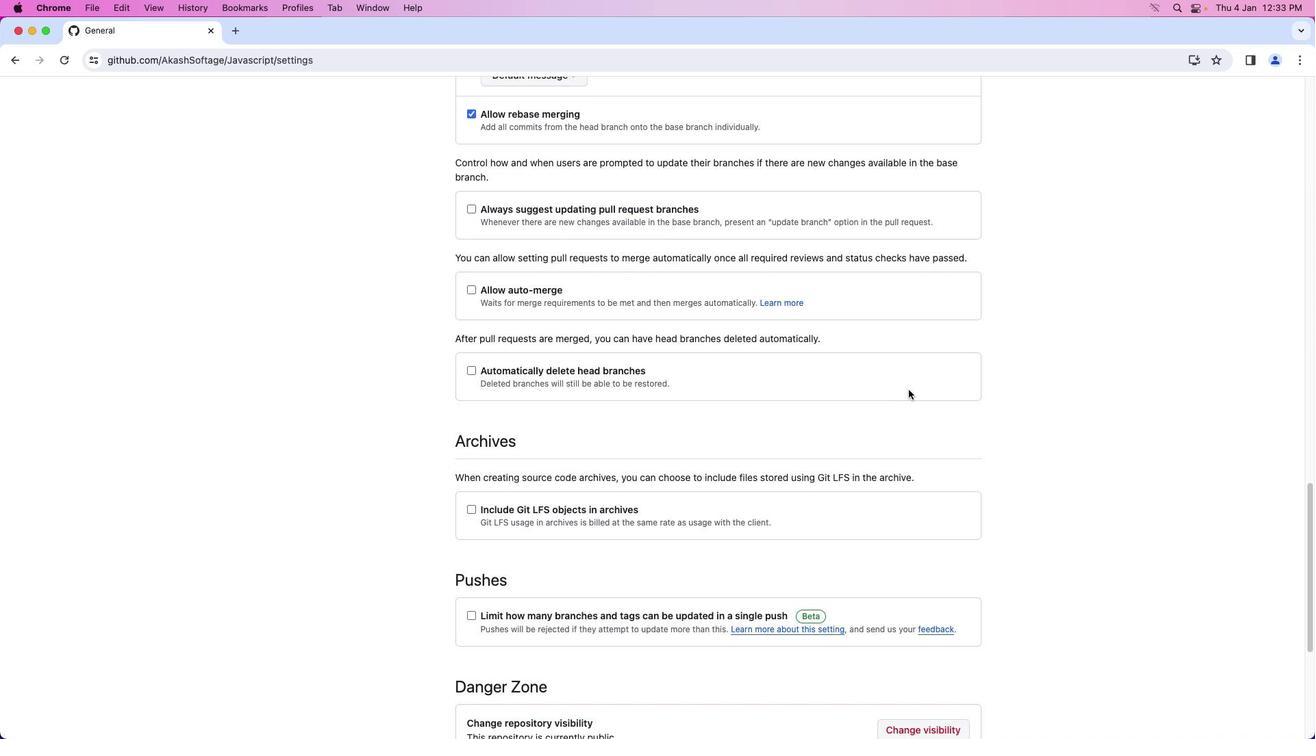 
Action: Mouse moved to (909, 389)
Screenshot: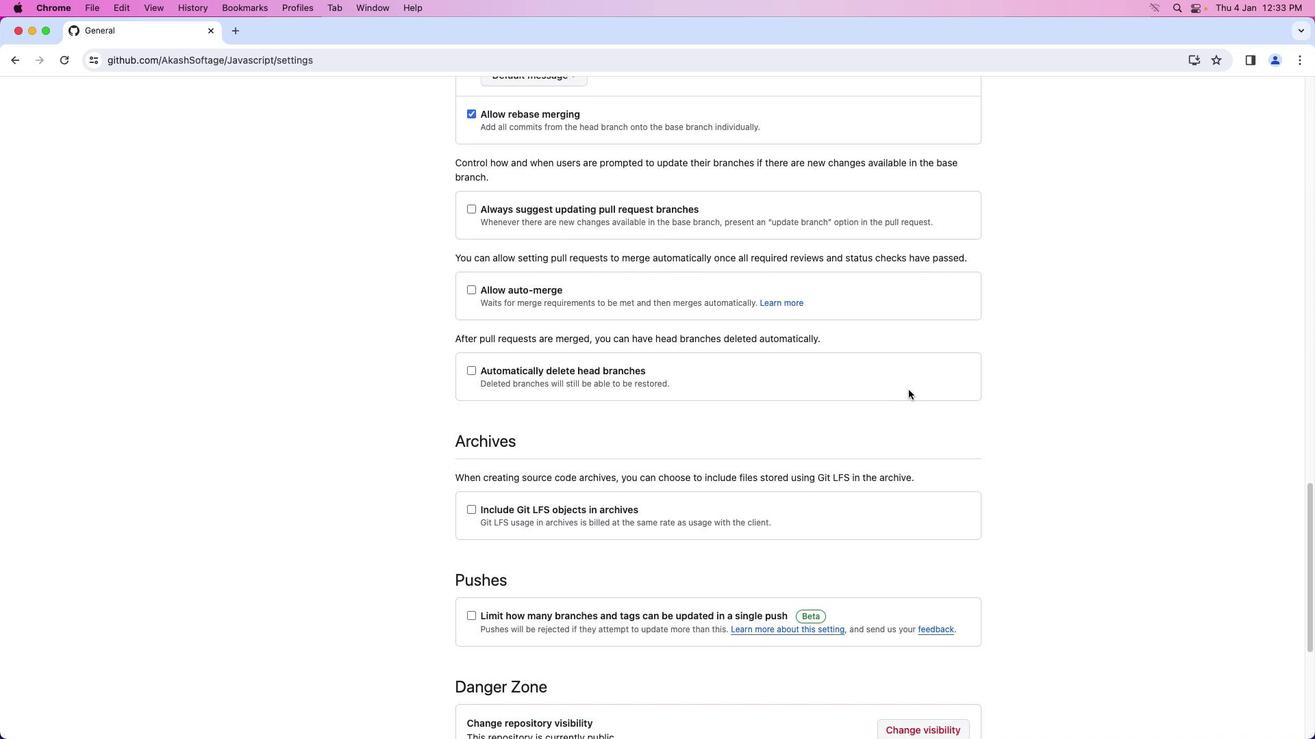 
Action: Mouse scrolled (909, 389) with delta (0, -3)
Screenshot: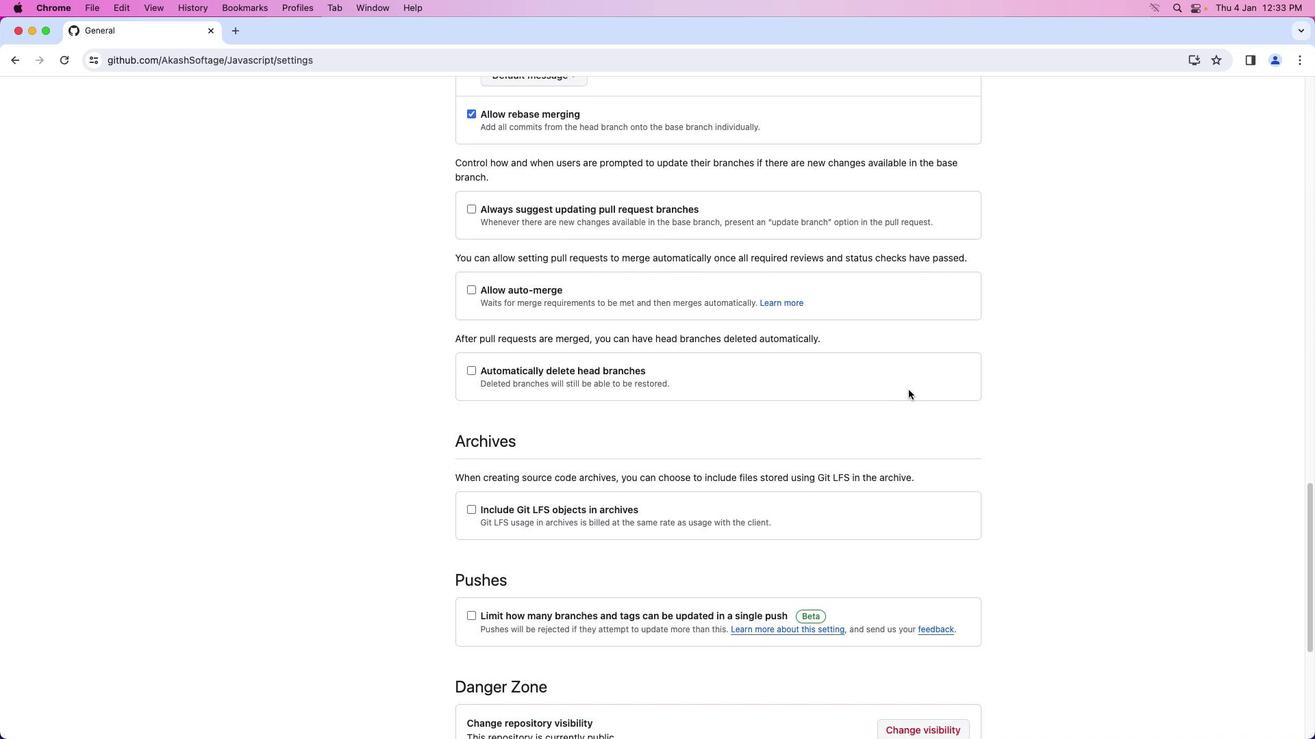 
Action: Mouse moved to (909, 390)
Screenshot: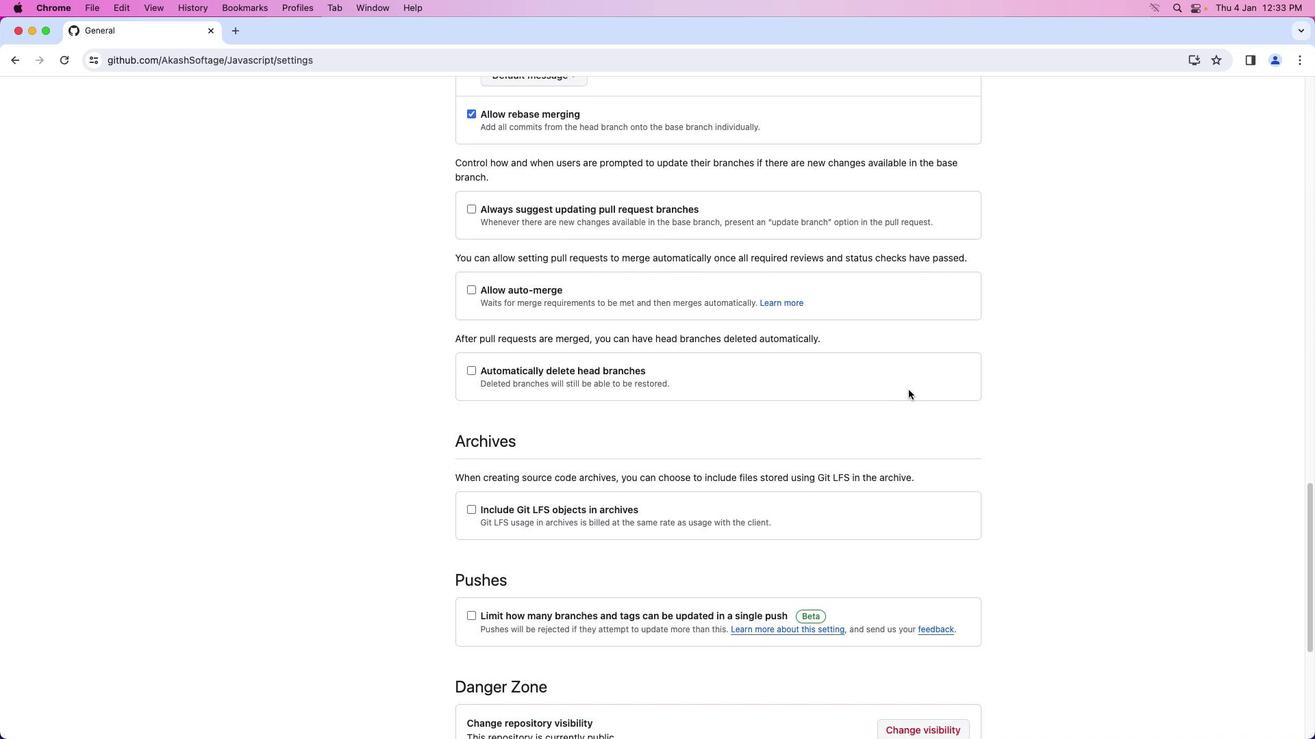 
Action: Mouse scrolled (909, 390) with delta (0, -3)
Screenshot: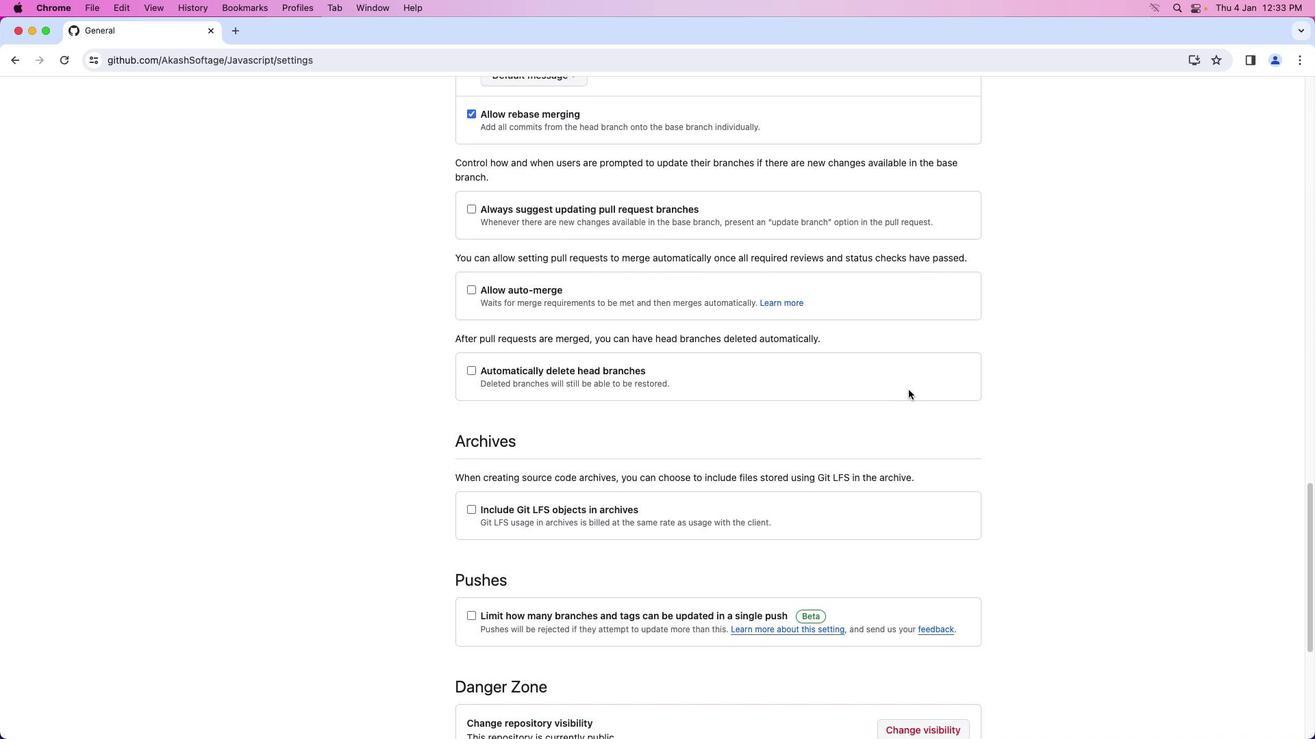 
Action: Mouse scrolled (909, 390) with delta (0, 0)
Screenshot: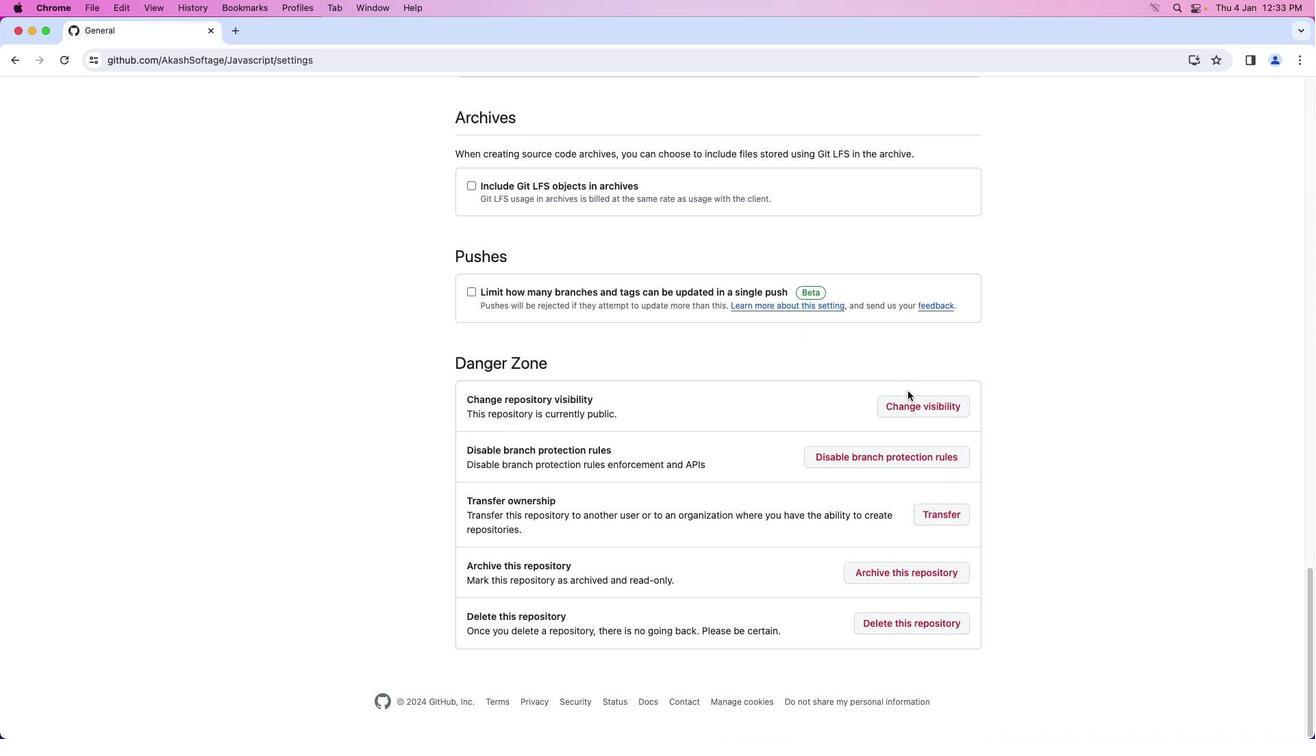 
Action: Mouse scrolled (909, 390) with delta (0, 0)
Screenshot: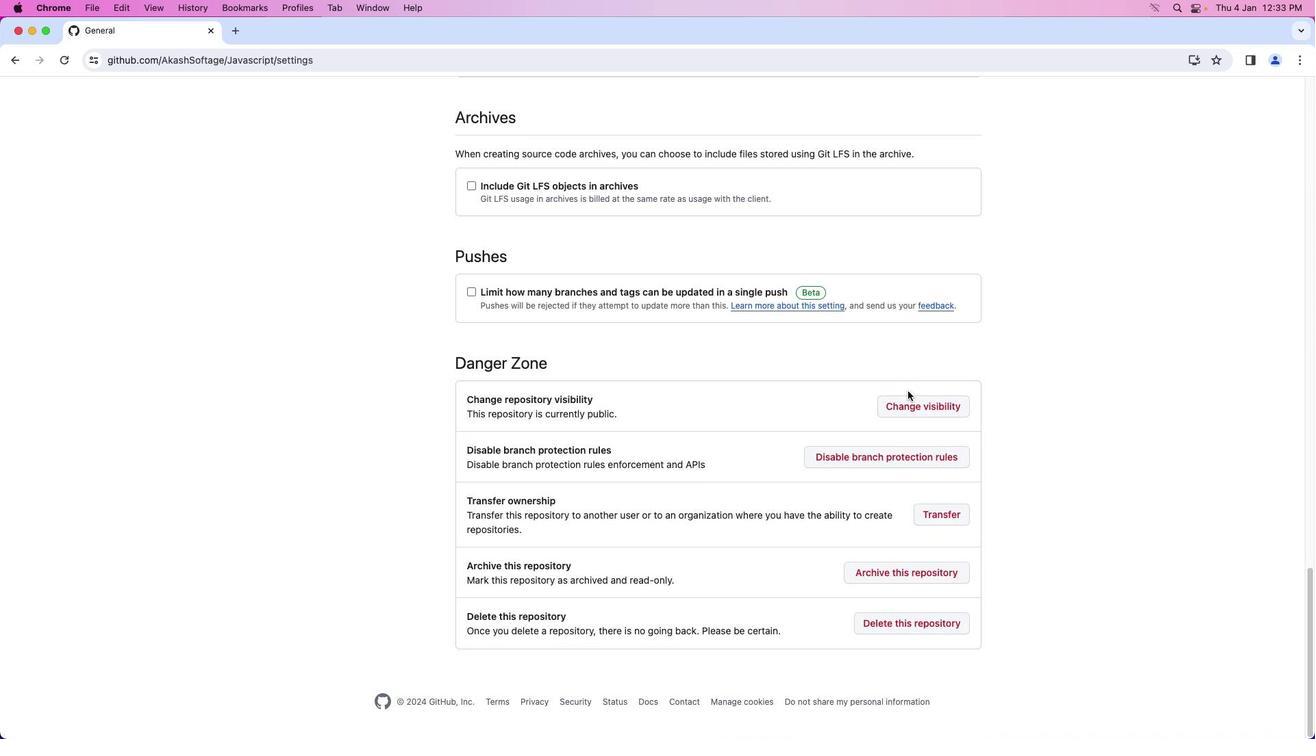 
Action: Mouse moved to (908, 391)
Screenshot: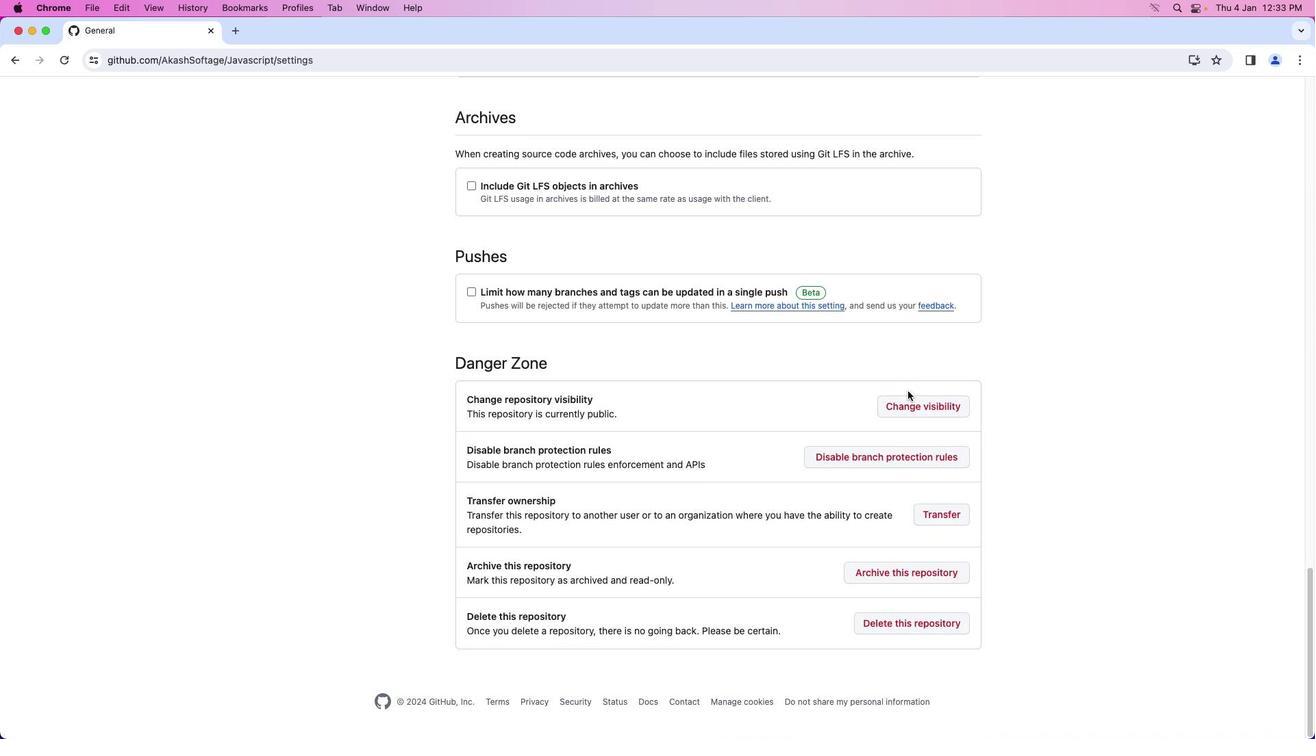
Action: Mouse scrolled (908, 391) with delta (0, -2)
Screenshot: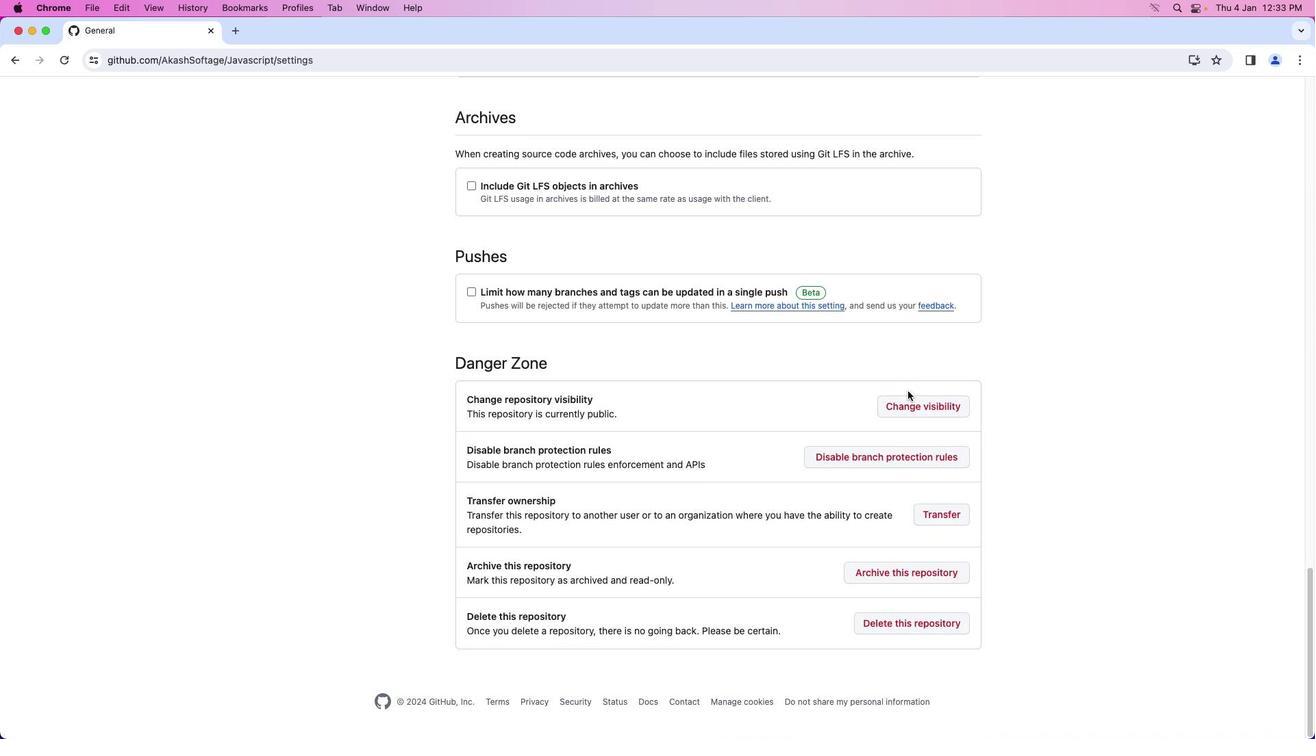 
Action: Mouse moved to (908, 391)
Screenshot: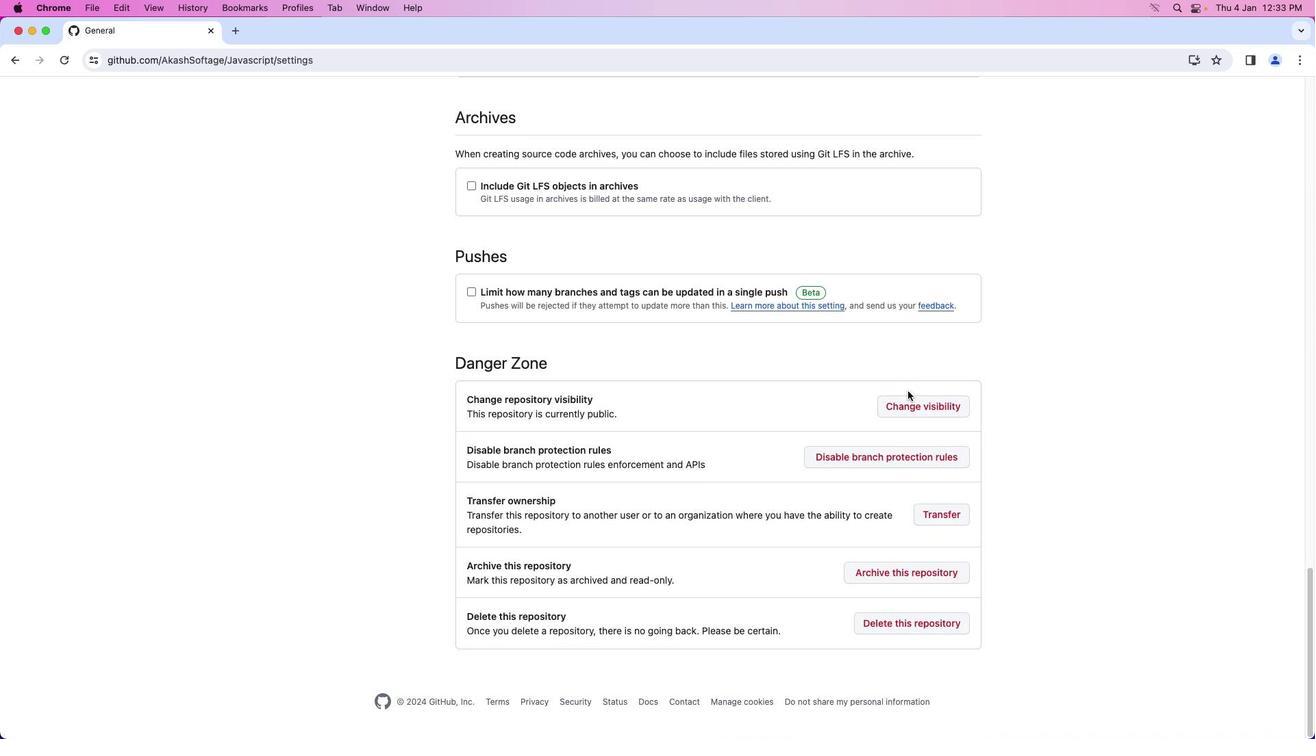 
Action: Mouse scrolled (908, 391) with delta (0, -3)
Screenshot: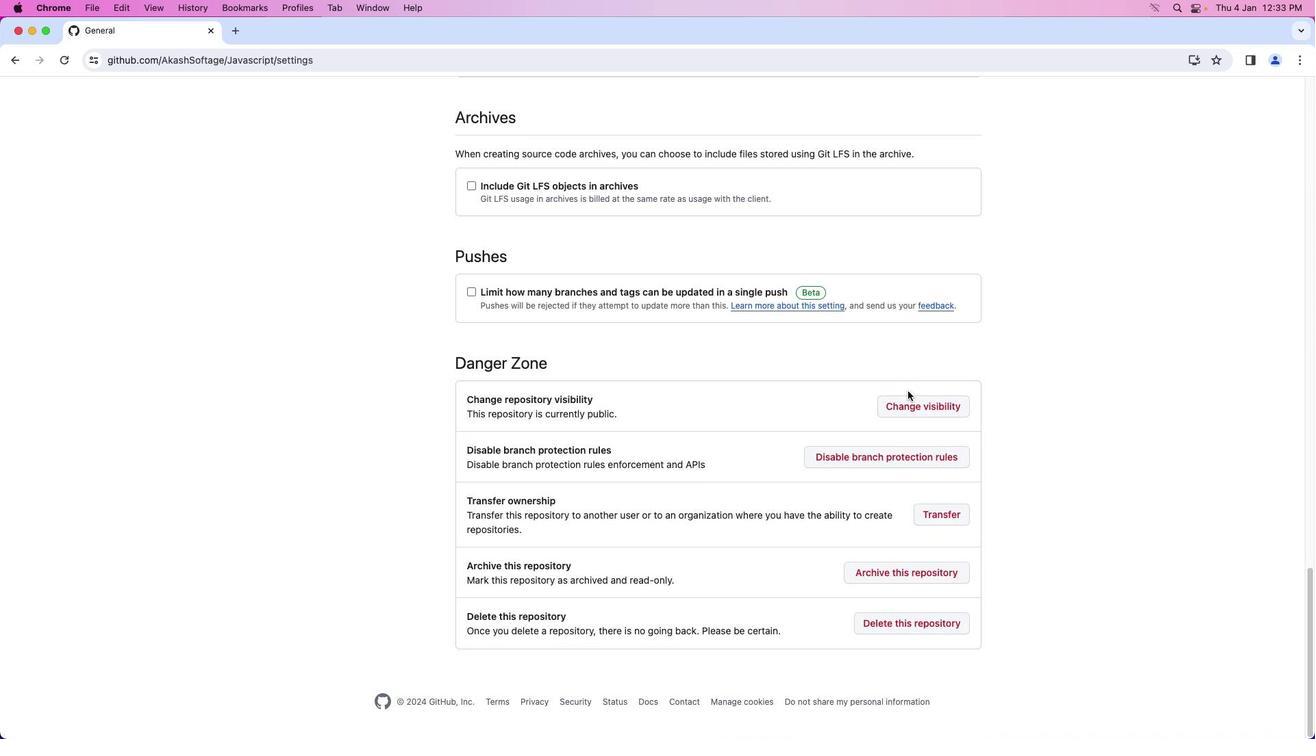
Action: Mouse scrolled (908, 391) with delta (0, -4)
Screenshot: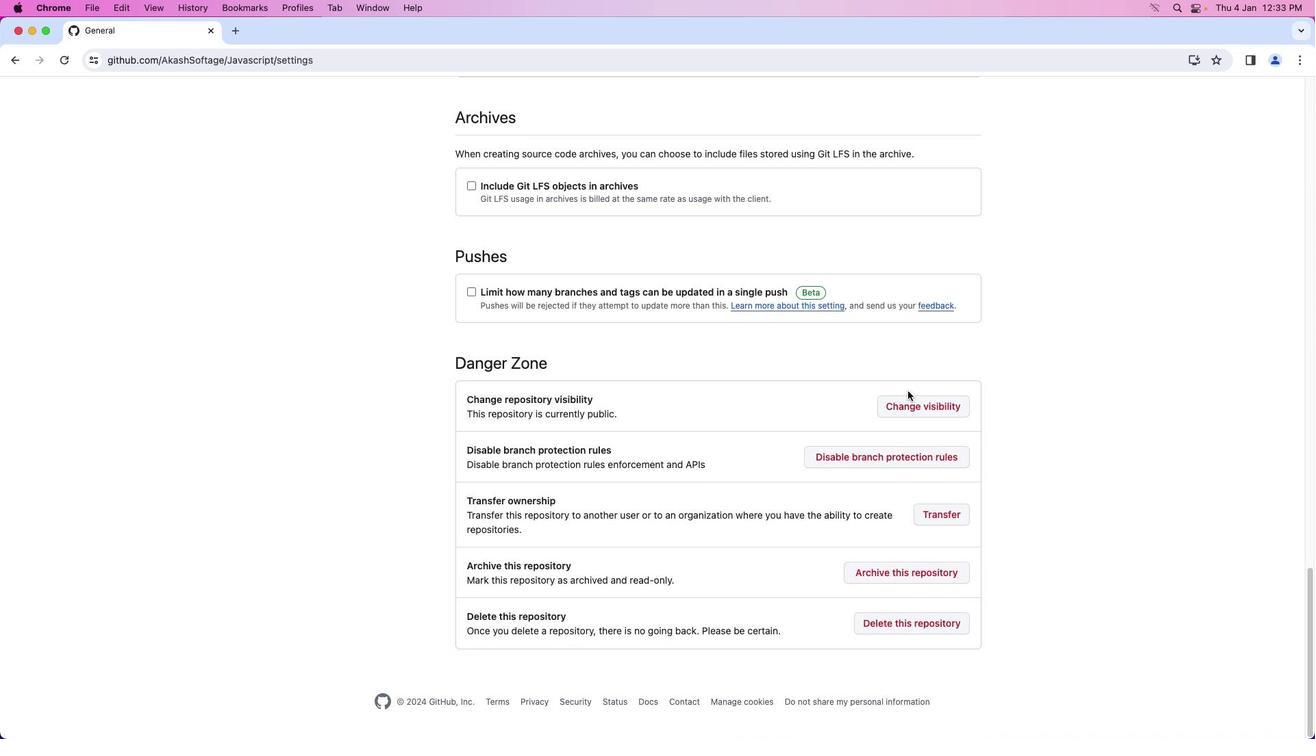 
Action: Mouse moved to (848, 461)
Screenshot: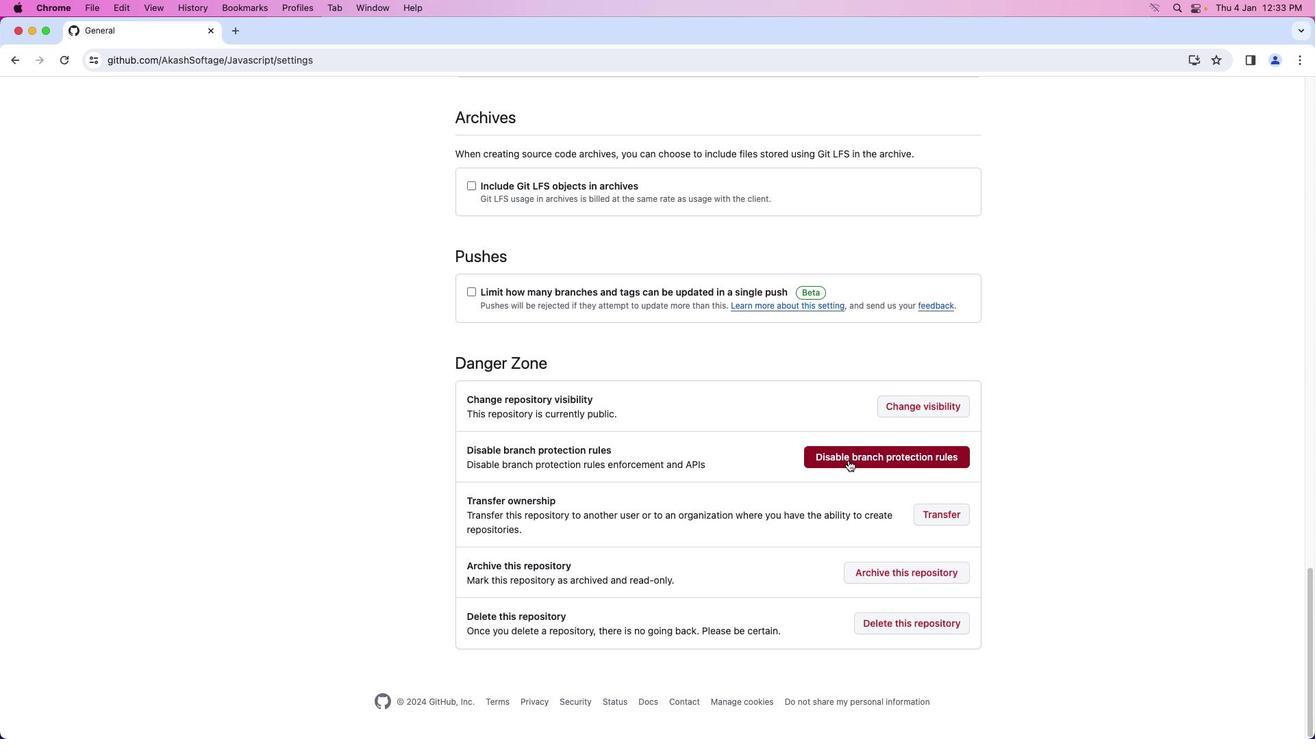 
Action: Mouse pressed left at (848, 461)
Screenshot: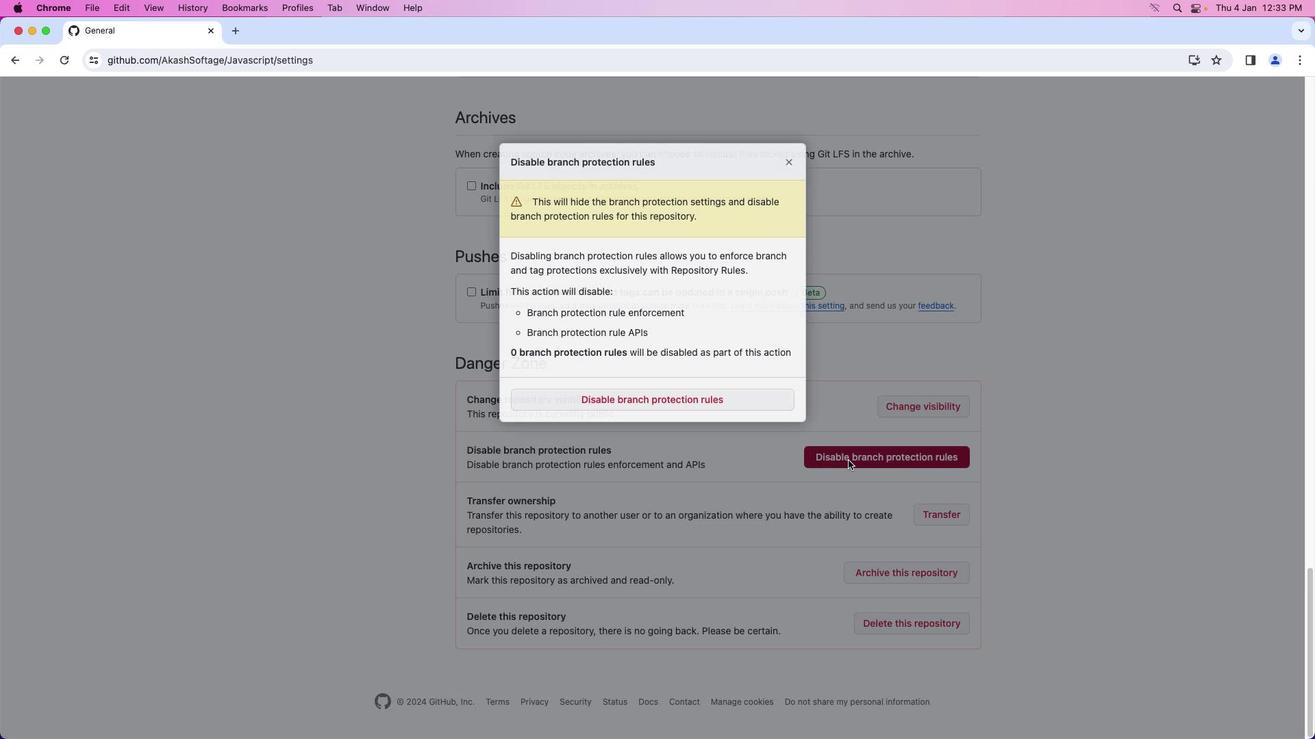 
Action: Mouse moved to (750, 403)
Screenshot: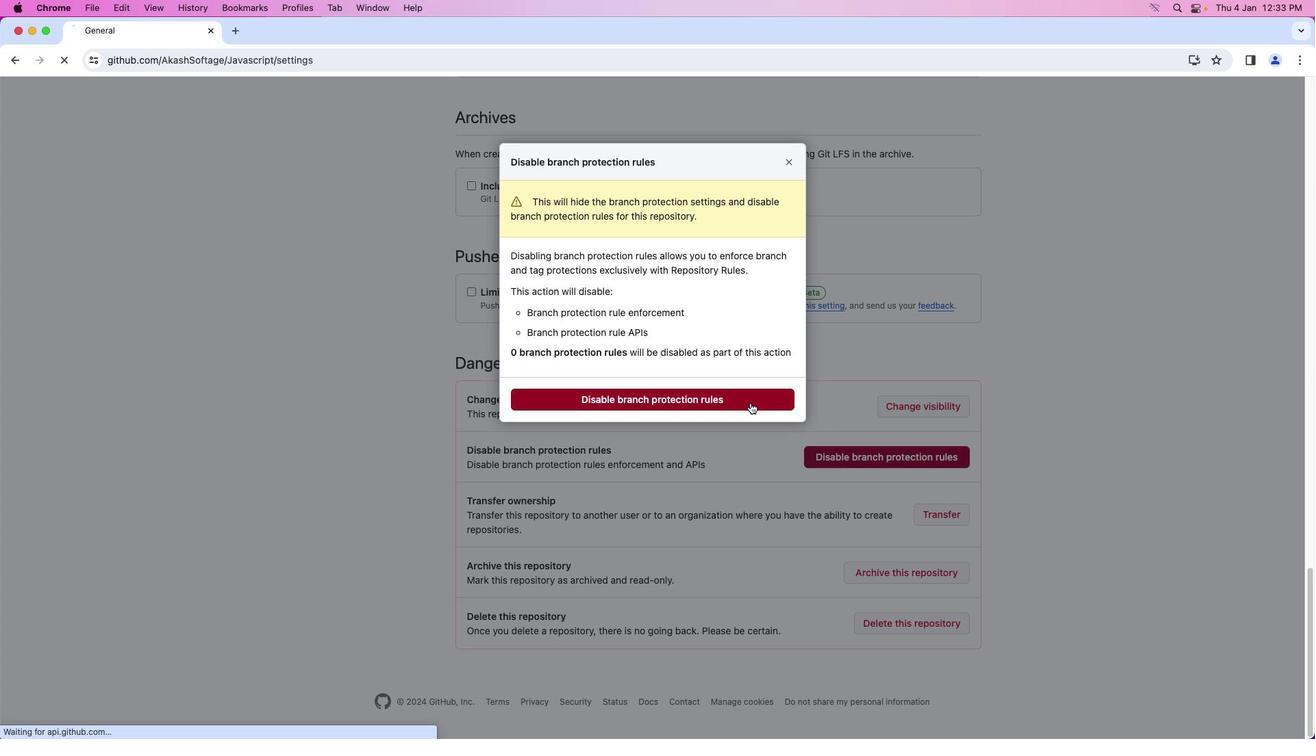 
Action: Mouse pressed left at (750, 403)
Screenshot: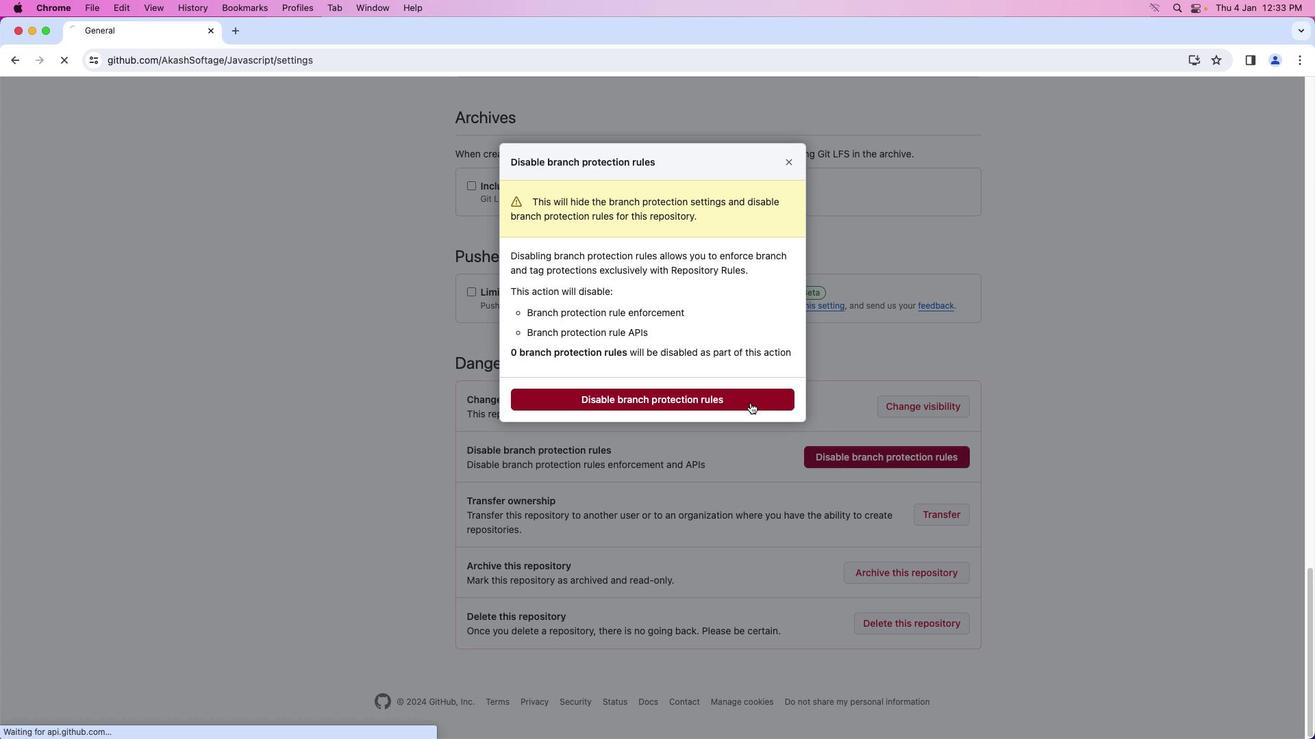 
